 Task: For heading Arial black with underline.  font size for heading18,  'Change the font style of data to'Calibri.  and font size to 9,  Change the alignment of both headline & data to Align center.  In the sheet  auditingQuarterlySales_Report_2024
Action: Mouse moved to (68, 113)
Screenshot: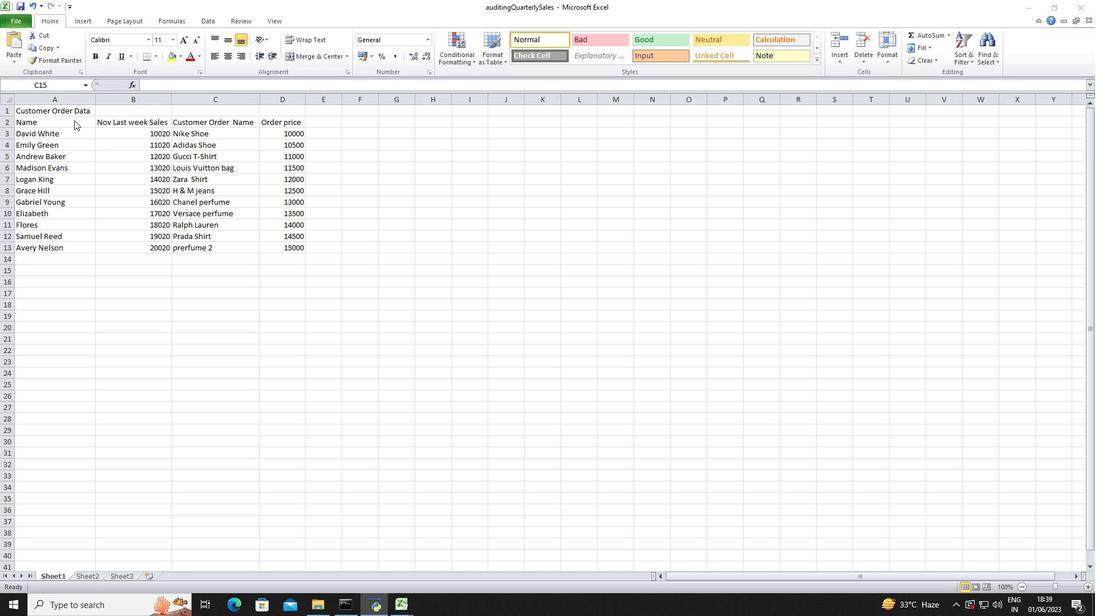 
Action: Mouse pressed left at (68, 113)
Screenshot: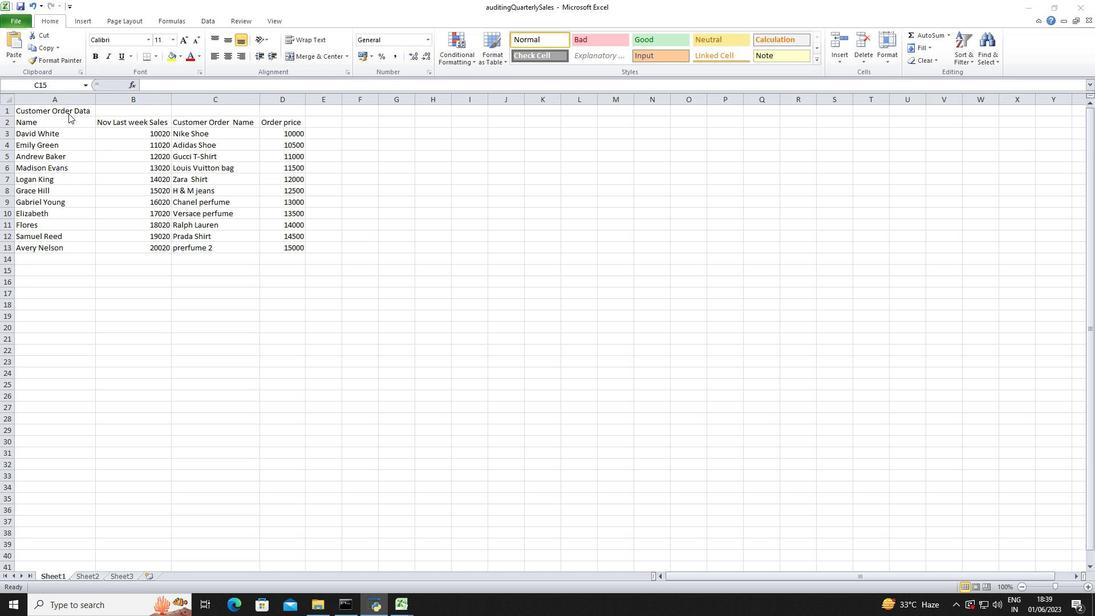 
Action: Mouse moved to (67, 108)
Screenshot: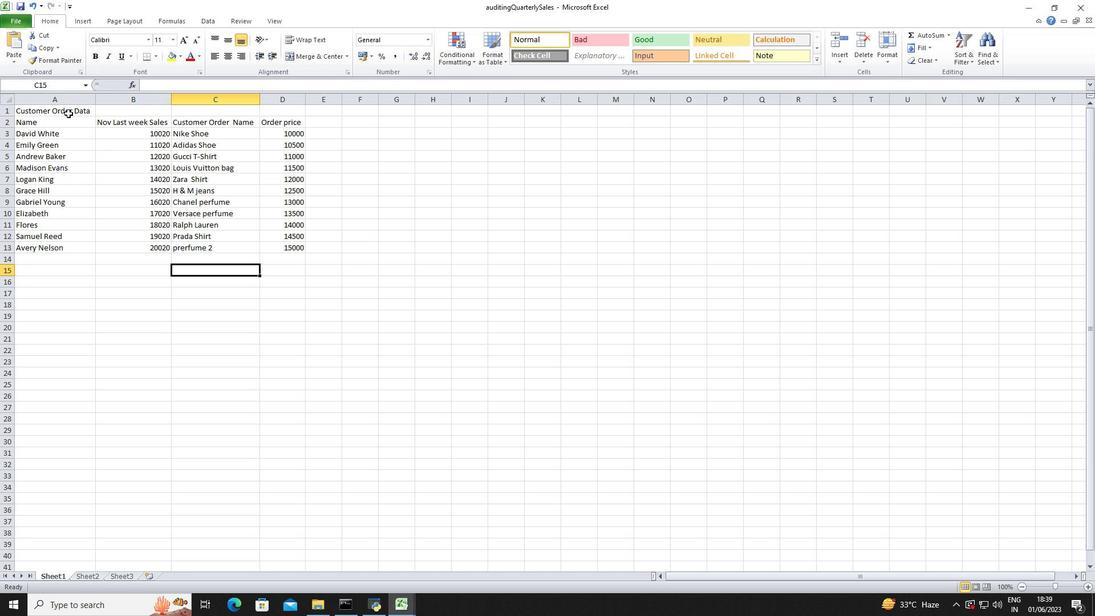 
Action: Mouse pressed left at (67, 108)
Screenshot: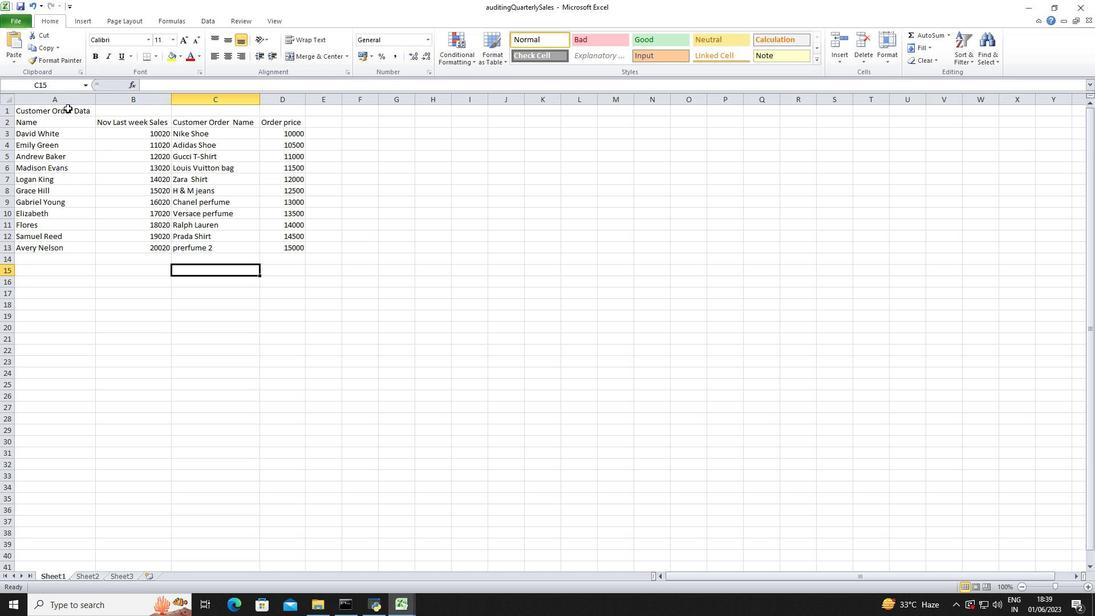 
Action: Mouse moved to (149, 40)
Screenshot: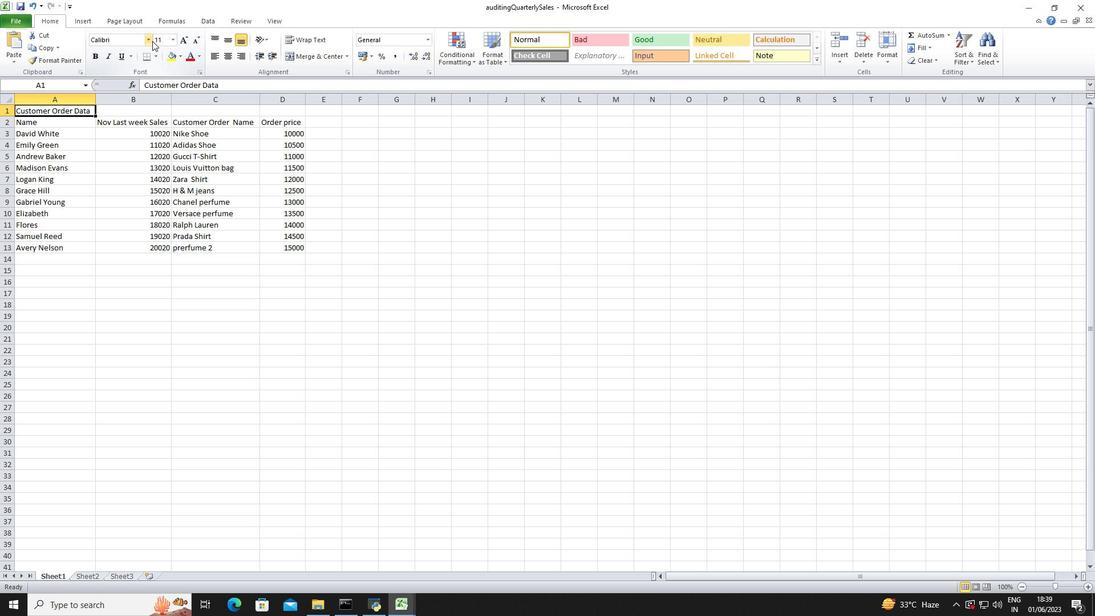 
Action: Mouse pressed left at (149, 40)
Screenshot: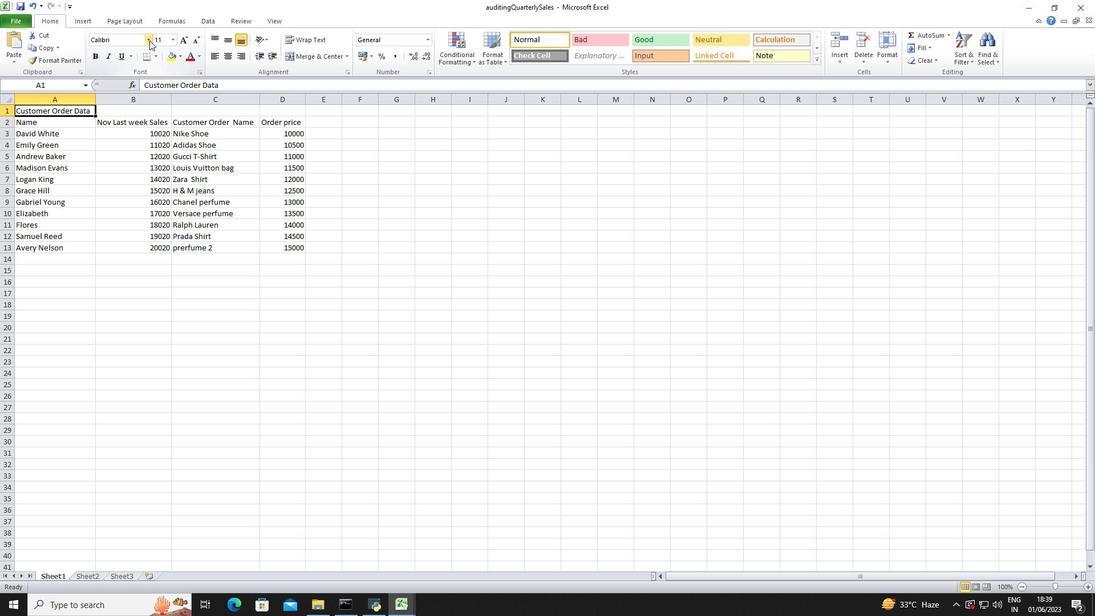 
Action: Mouse moved to (147, 142)
Screenshot: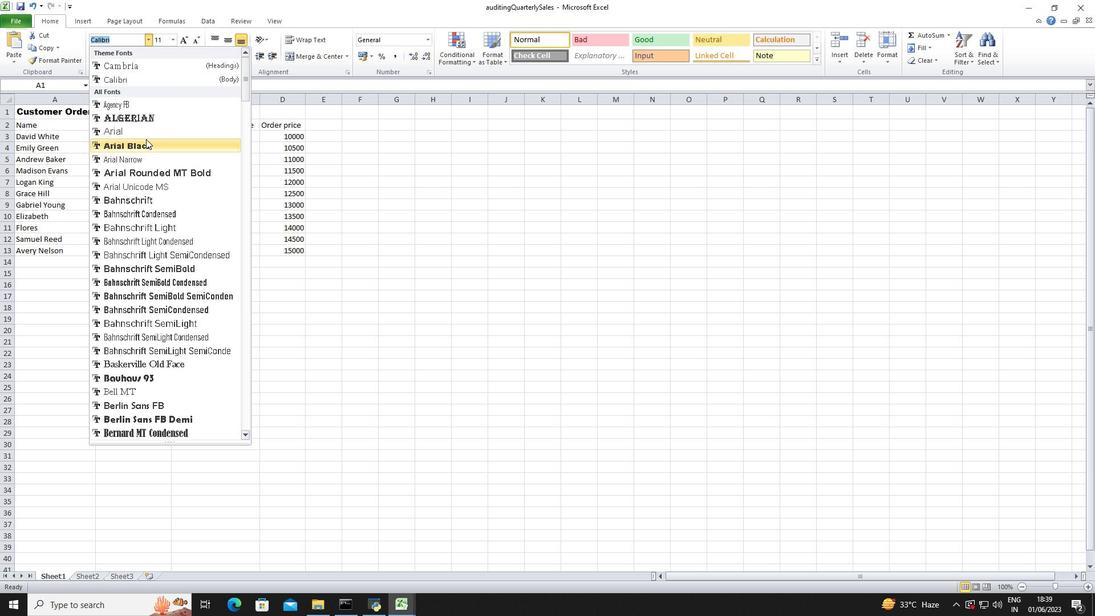 
Action: Mouse pressed left at (147, 142)
Screenshot: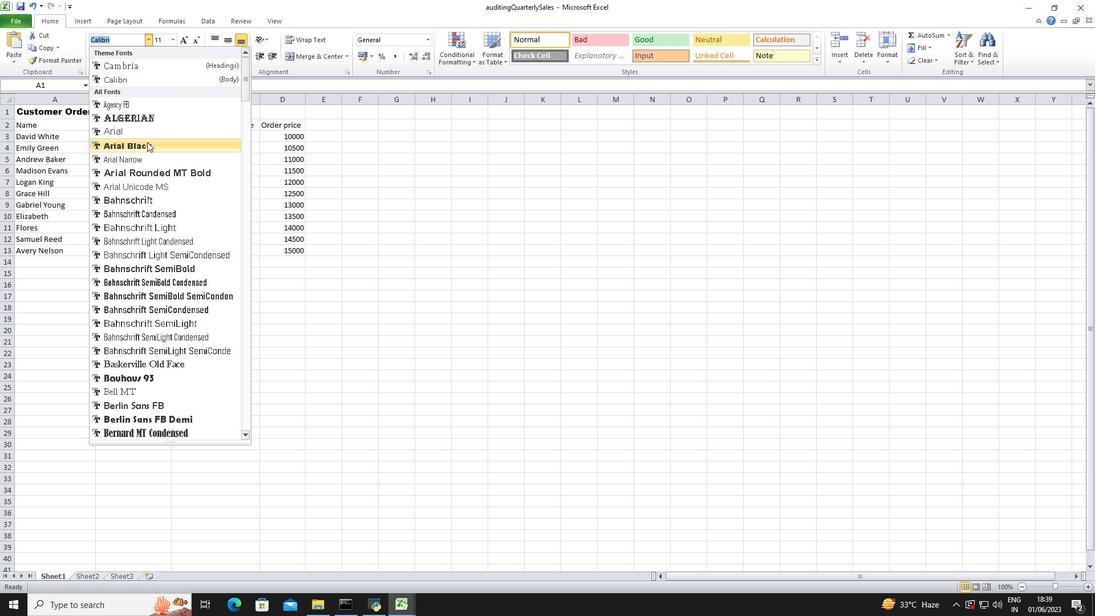 
Action: Mouse moved to (314, 187)
Screenshot: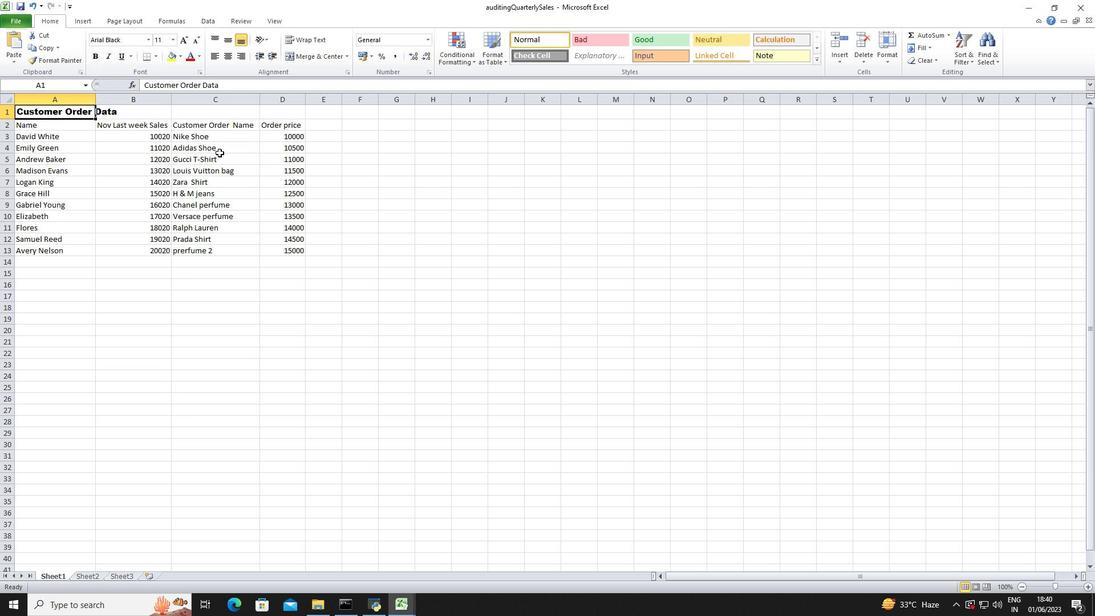 
Action: Key pressed <Key.shift><Key.shift><Key.shift><Key.shift><Key.shift><Key.shift><Key.shift><Key.shift><Key.shift><Key.shift><Key.shift><Key.shift>ctrl+U
Screenshot: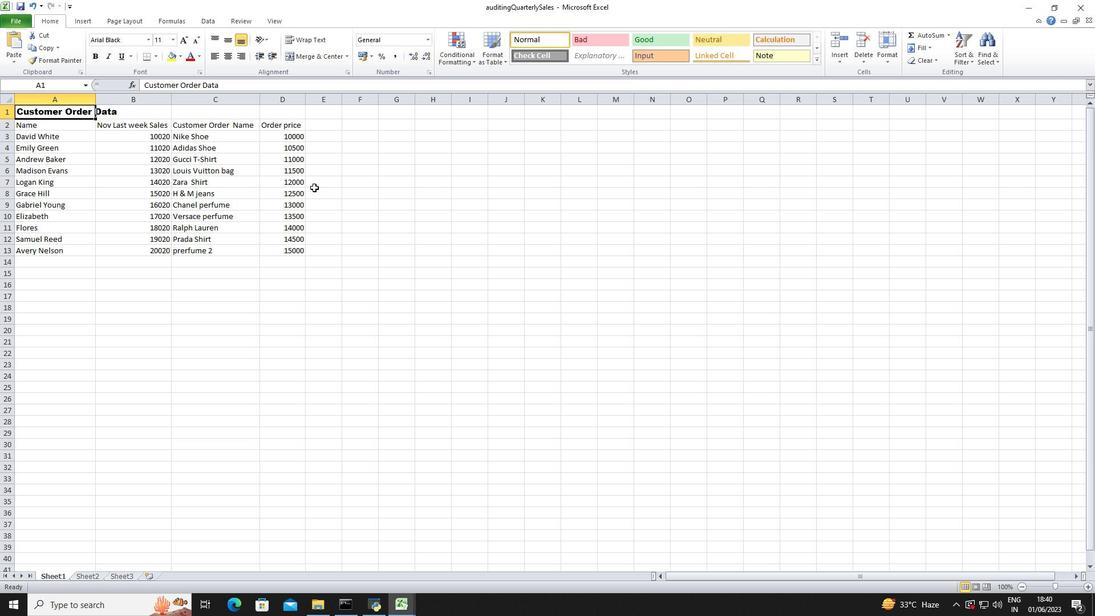 
Action: Mouse moved to (173, 40)
Screenshot: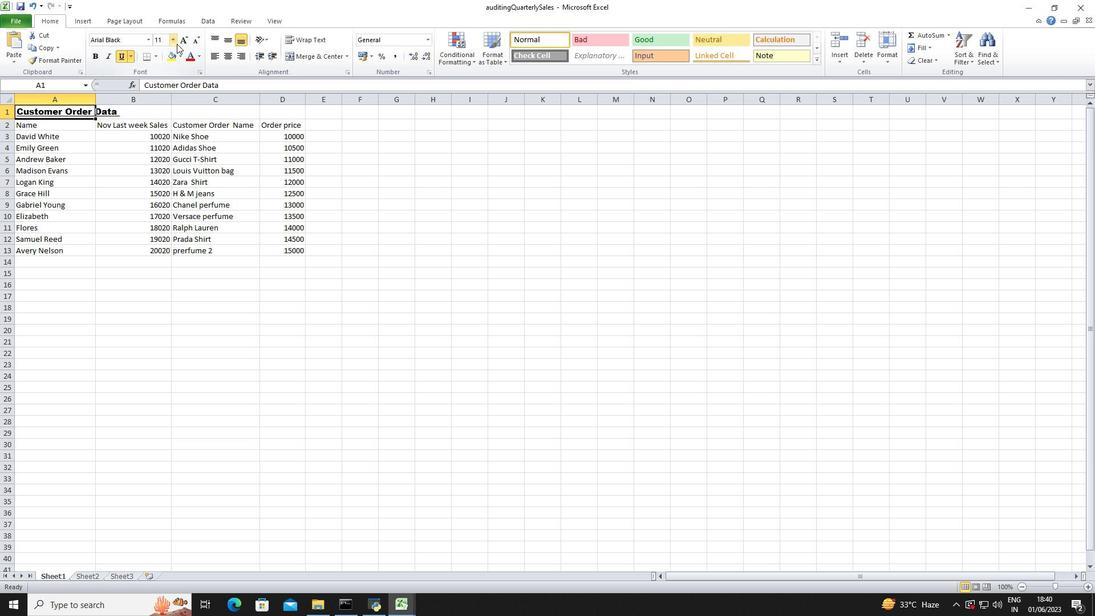
Action: Mouse pressed left at (173, 40)
Screenshot: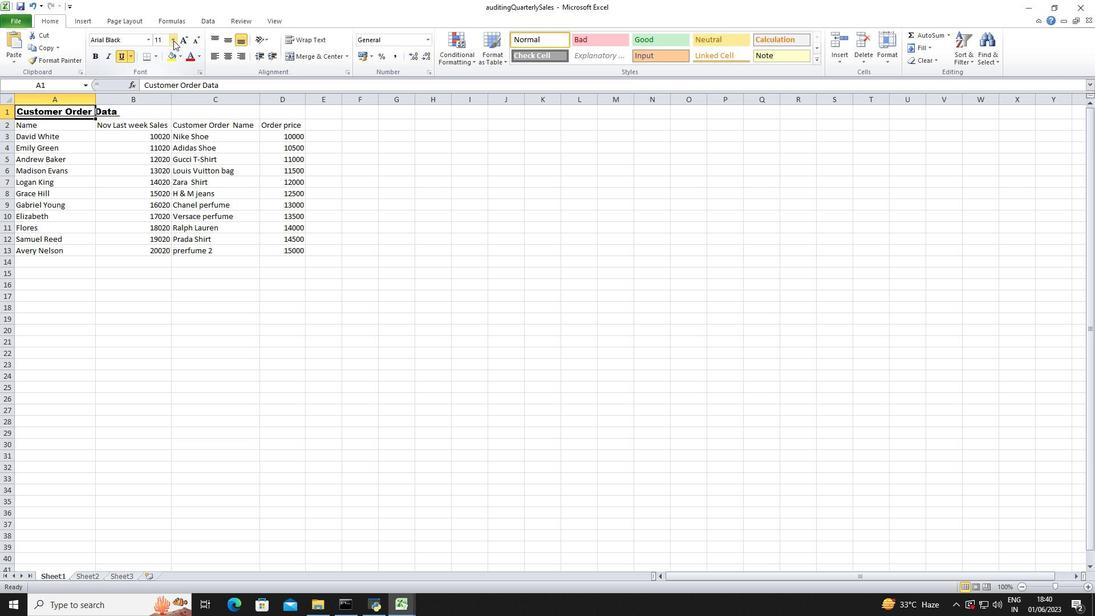 
Action: Mouse pressed left at (173, 40)
Screenshot: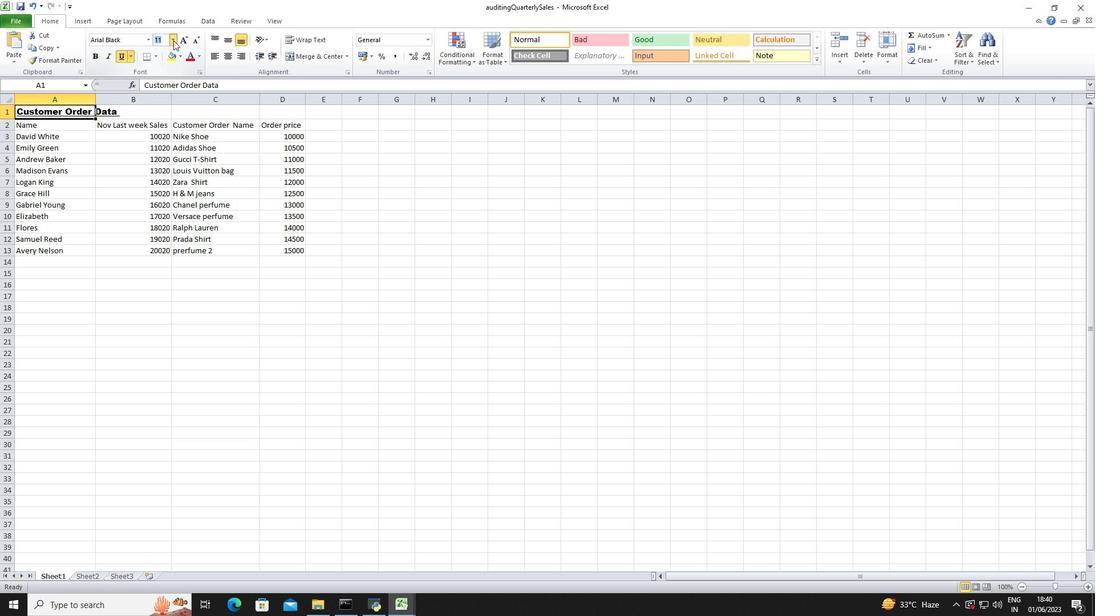 
Action: Mouse pressed left at (173, 40)
Screenshot: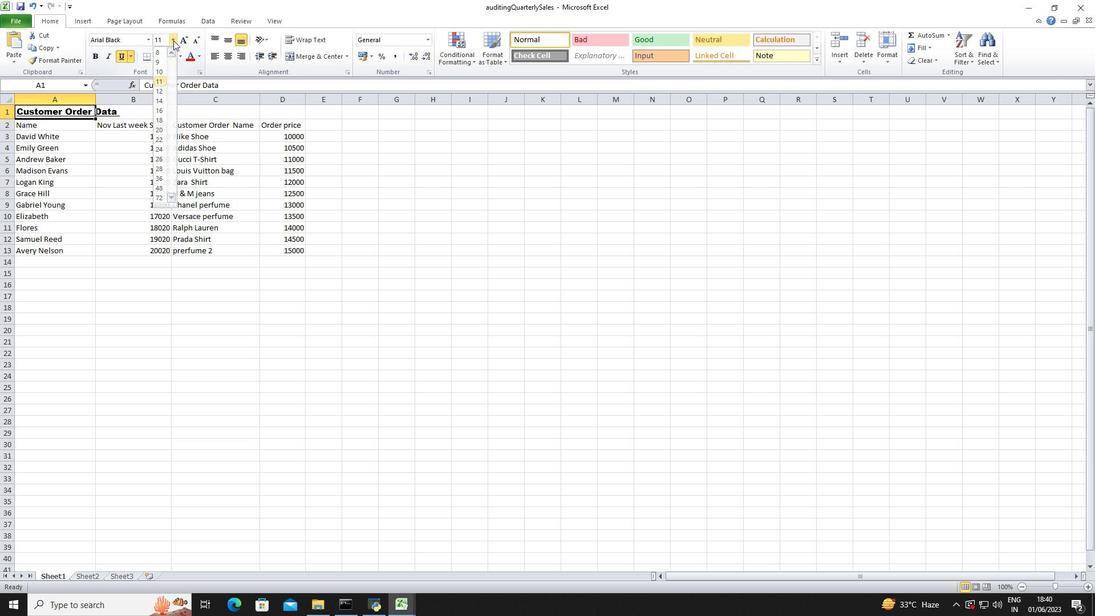 
Action: Mouse moved to (163, 116)
Screenshot: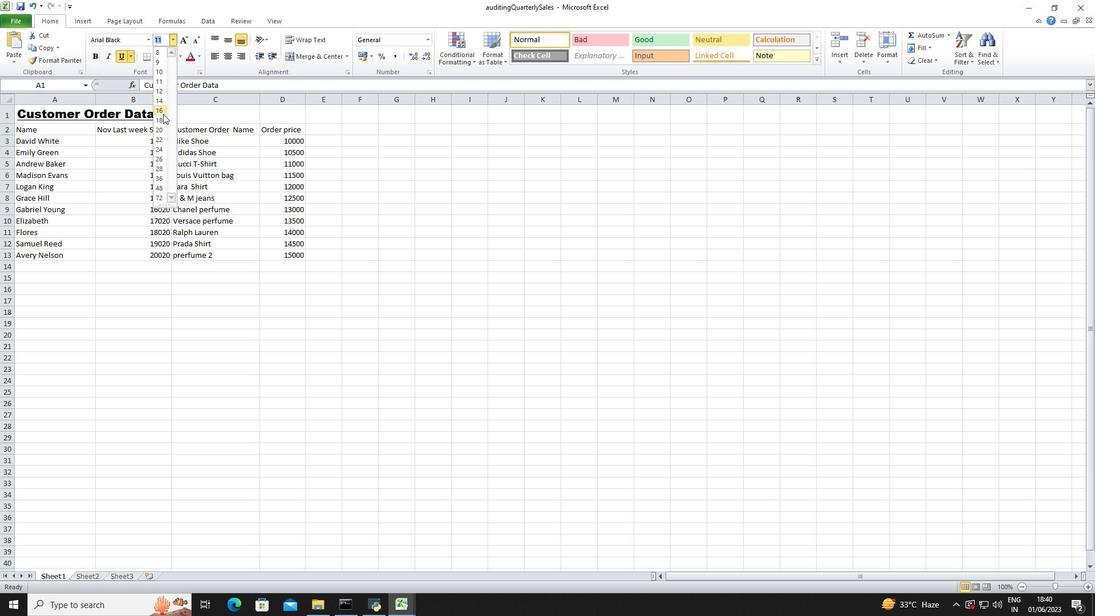 
Action: Mouse pressed left at (163, 116)
Screenshot: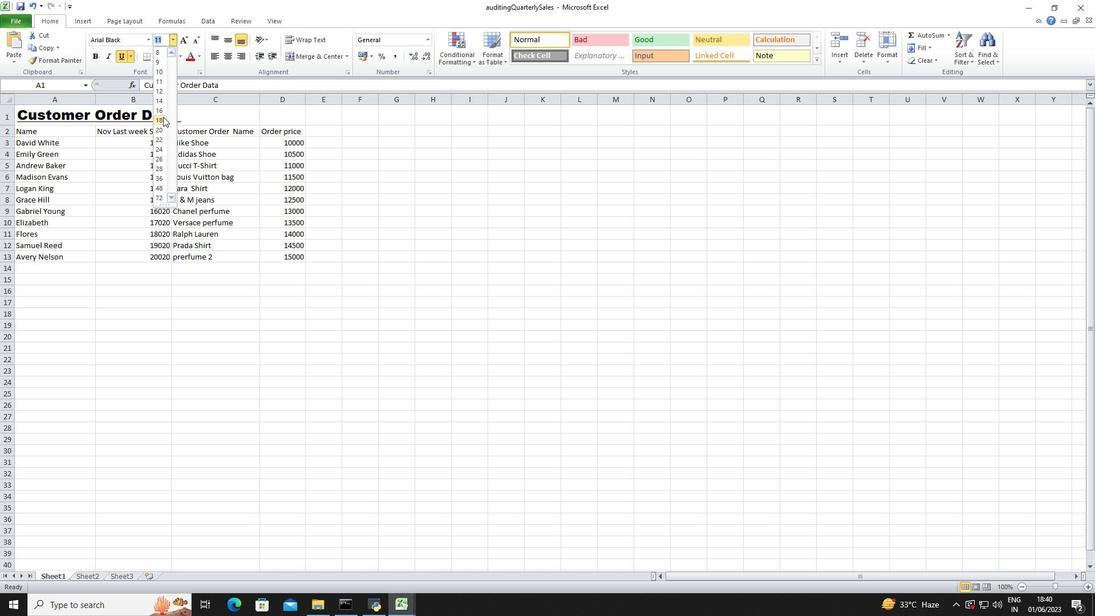 
Action: Mouse moved to (391, 173)
Screenshot: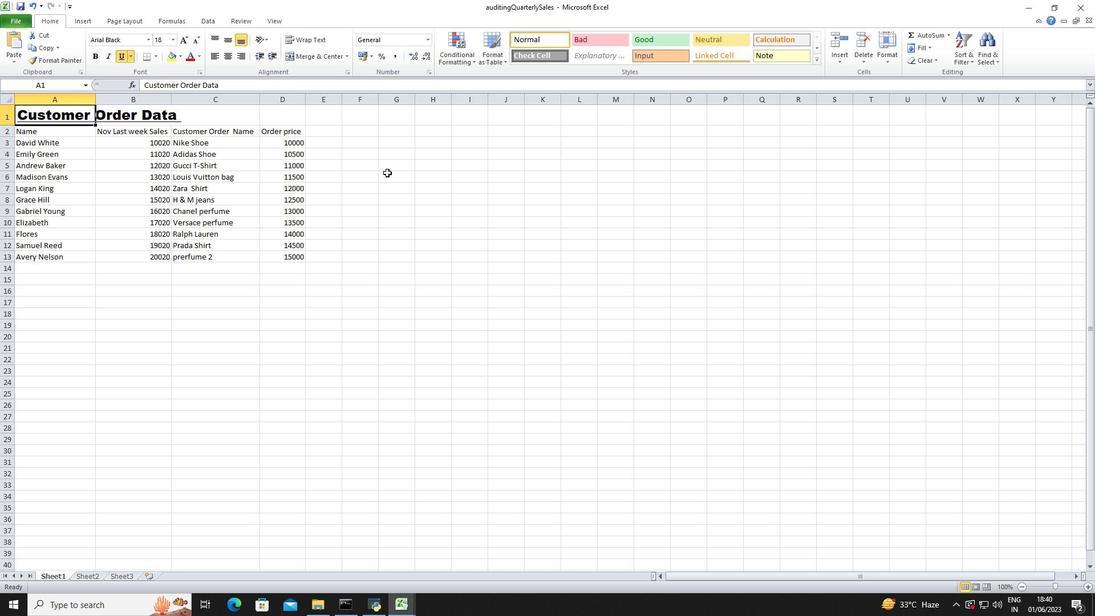 
Action: Mouse pressed left at (391, 173)
Screenshot: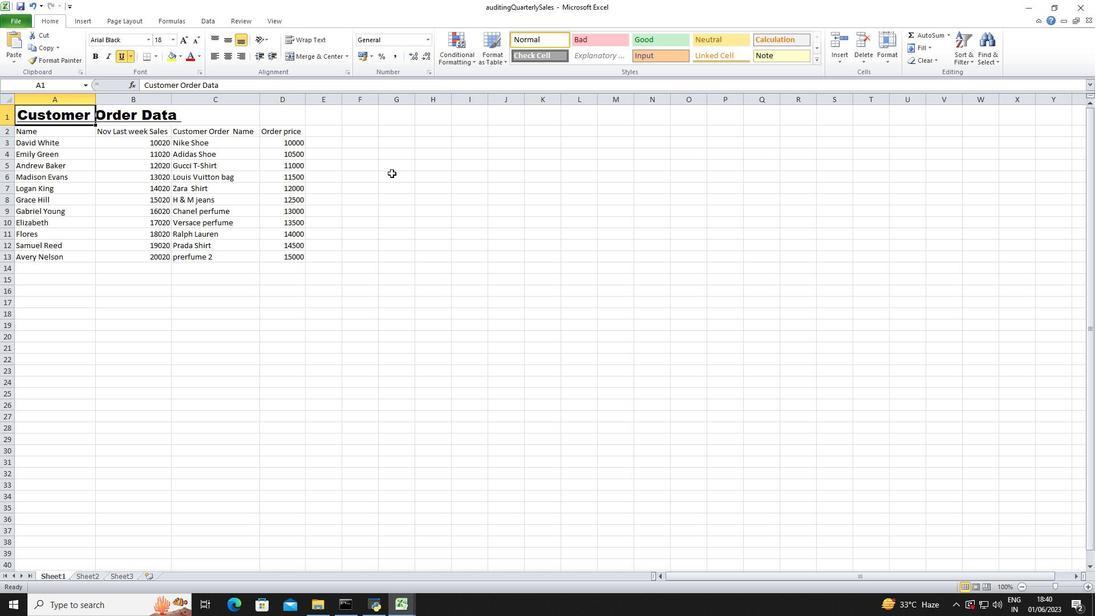 
Action: Mouse moved to (33, 131)
Screenshot: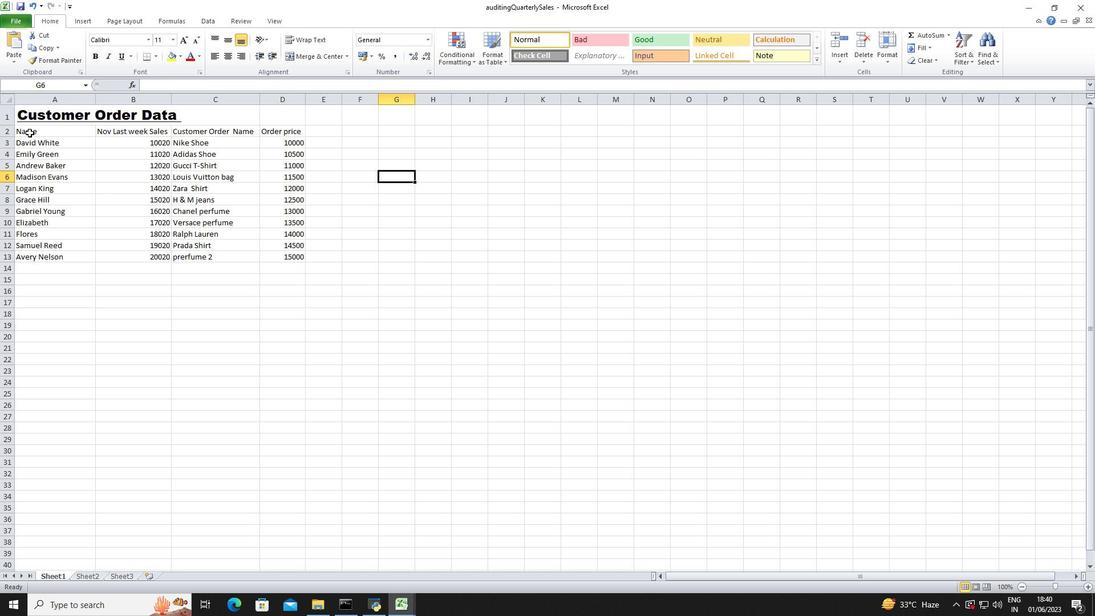 
Action: Mouse pressed left at (33, 131)
Screenshot: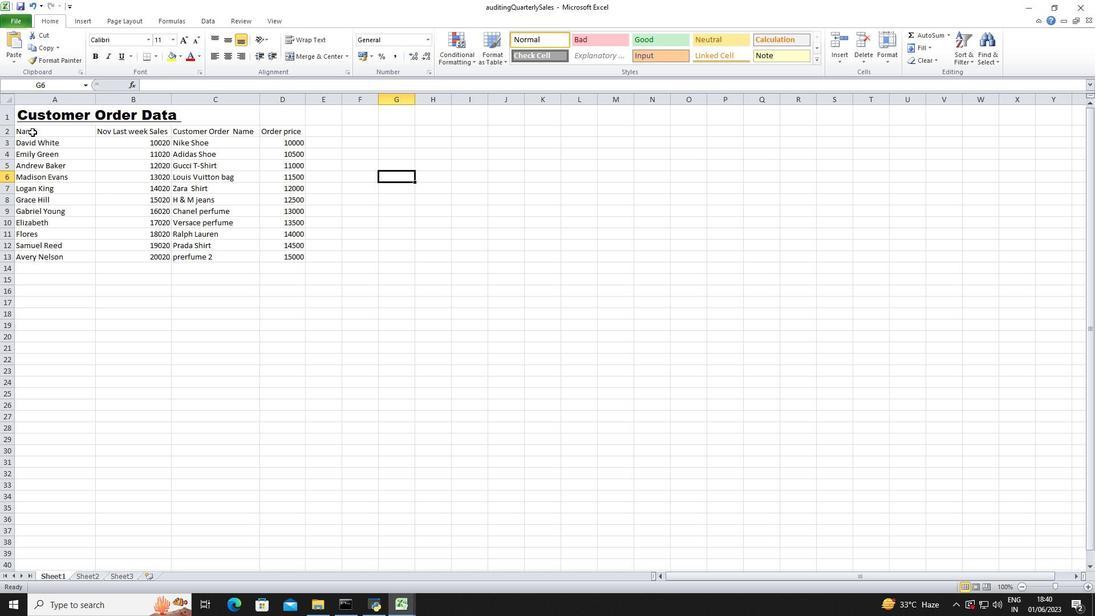 
Action: Mouse moved to (146, 39)
Screenshot: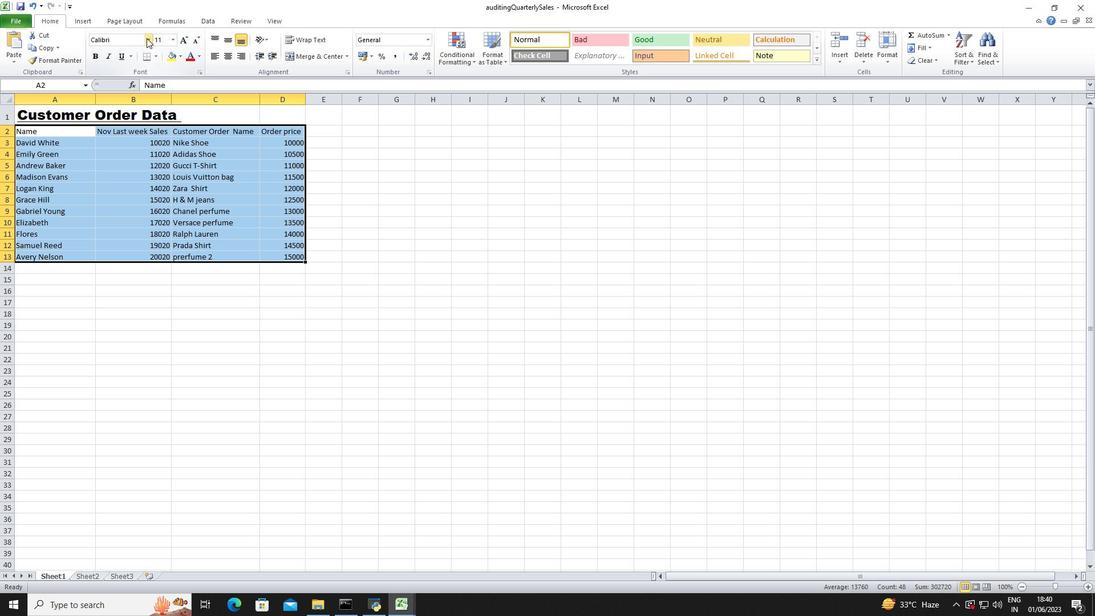 
Action: Mouse pressed left at (146, 39)
Screenshot: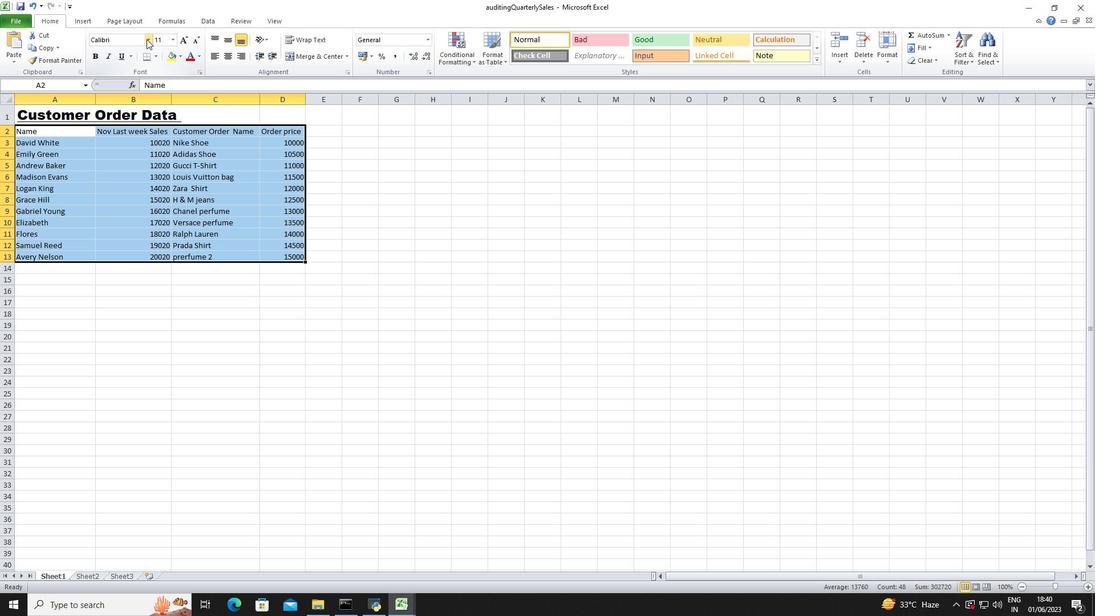
Action: Mouse moved to (131, 80)
Screenshot: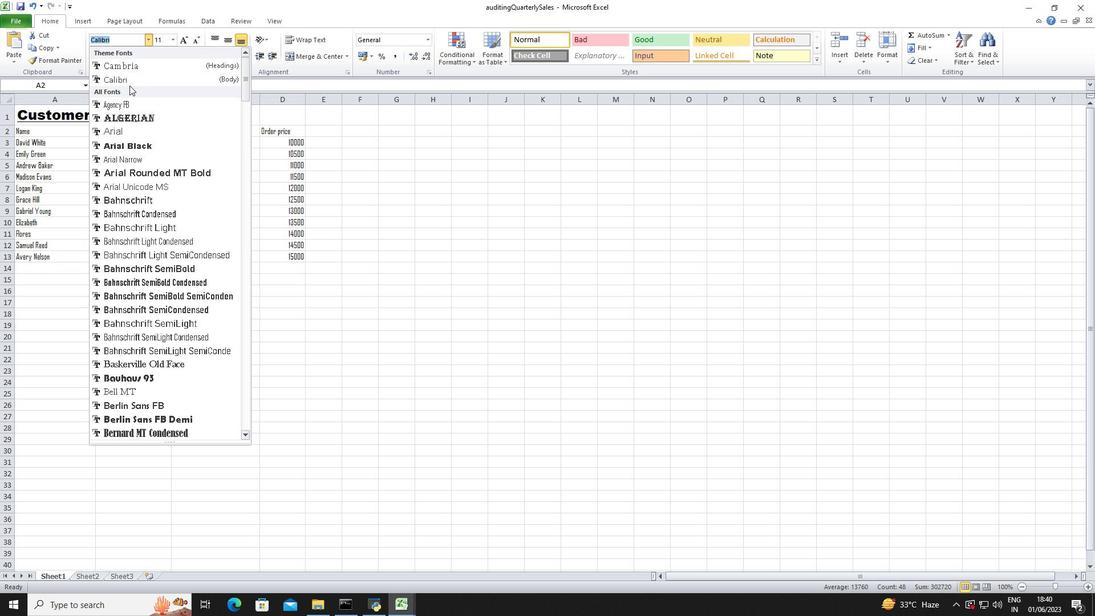 
Action: Mouse pressed left at (131, 80)
Screenshot: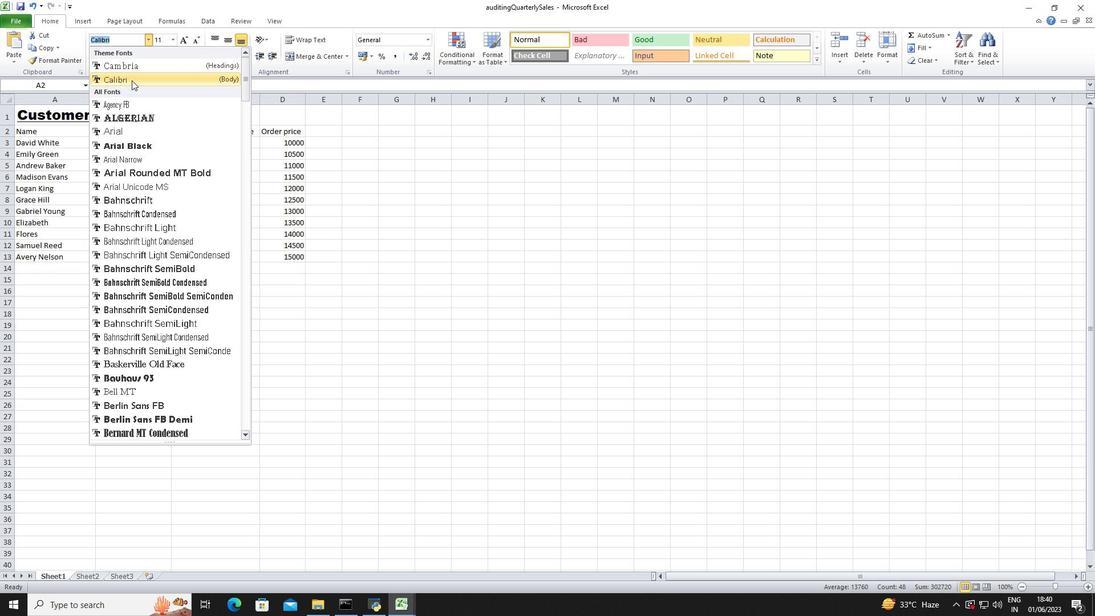 
Action: Mouse moved to (174, 38)
Screenshot: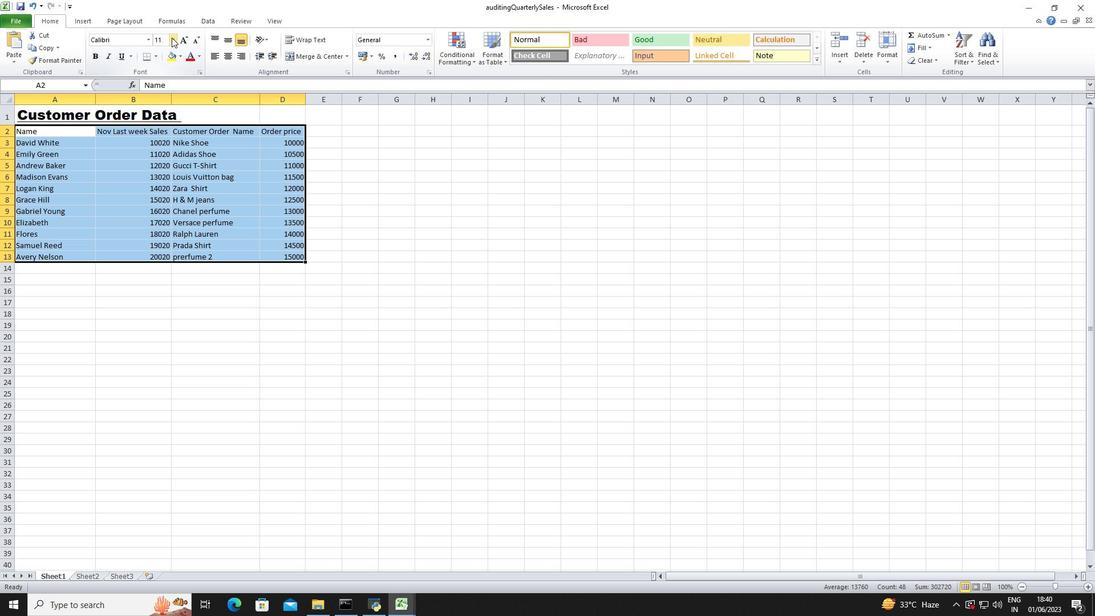 
Action: Mouse pressed left at (174, 38)
Screenshot: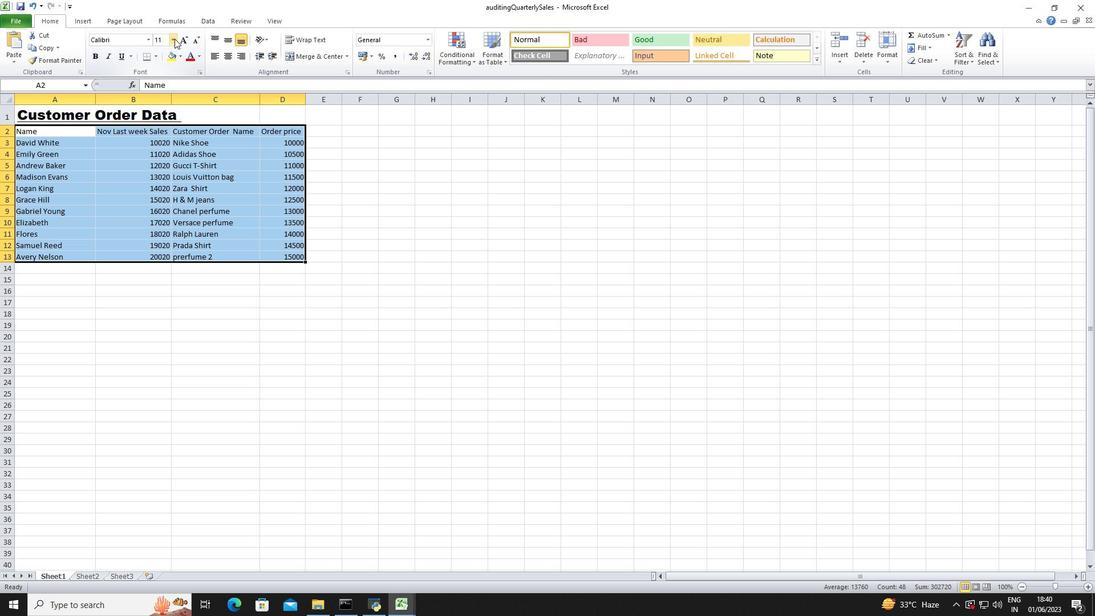 
Action: Mouse moved to (163, 63)
Screenshot: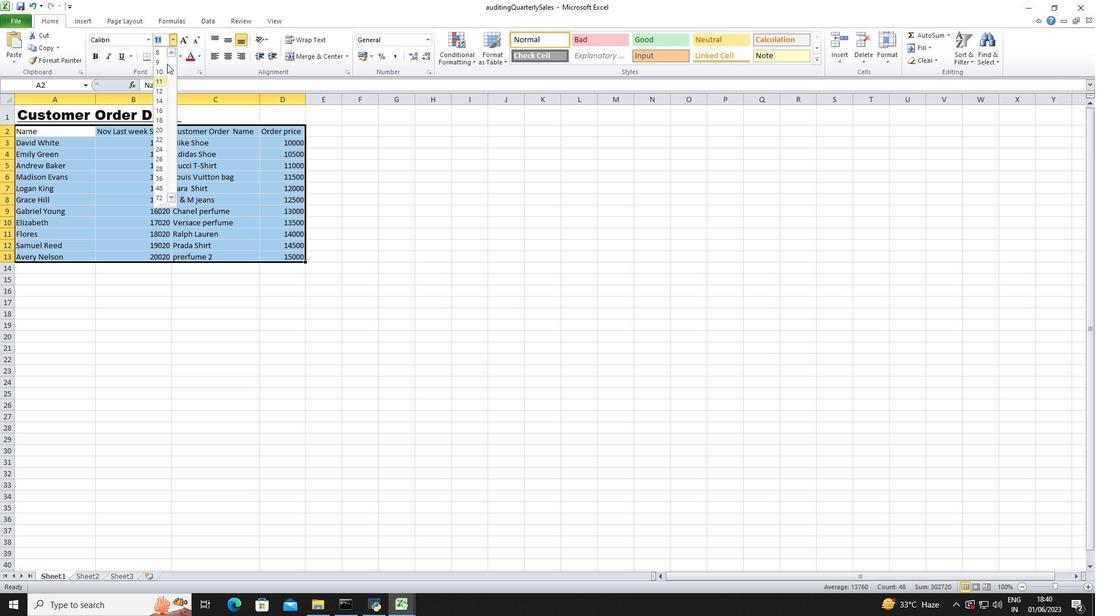 
Action: Mouse pressed left at (163, 63)
Screenshot: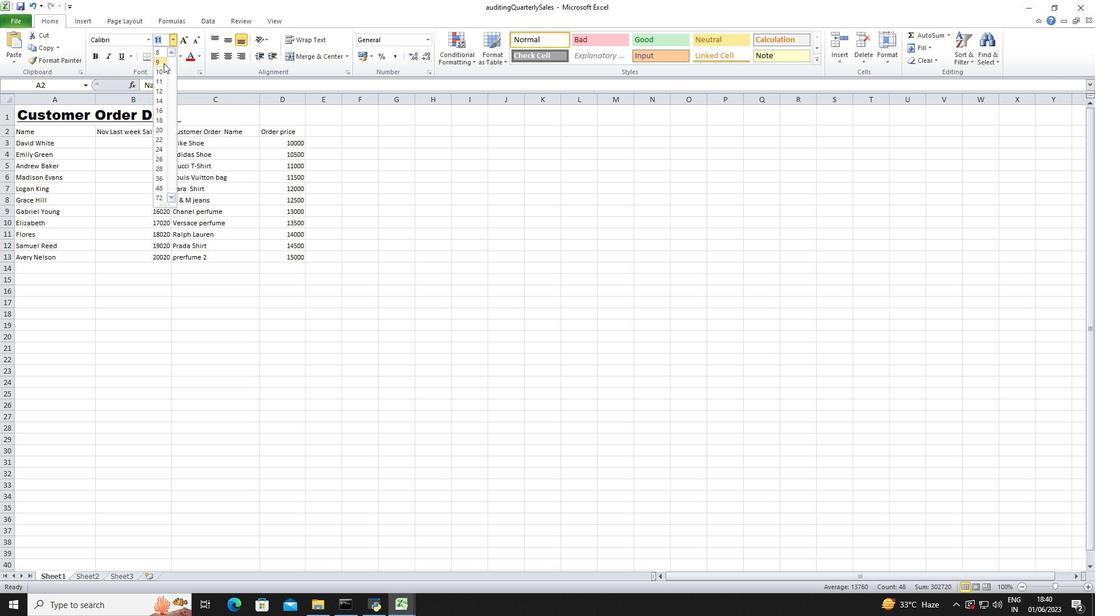 
Action: Mouse moved to (232, 44)
Screenshot: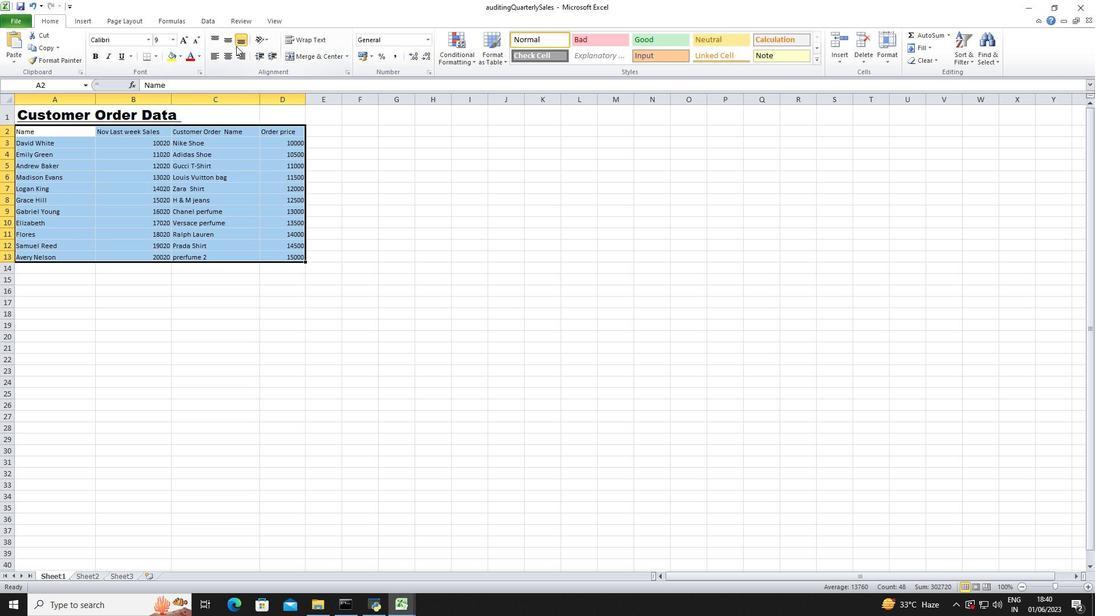 
Action: Mouse pressed left at (232, 44)
Screenshot: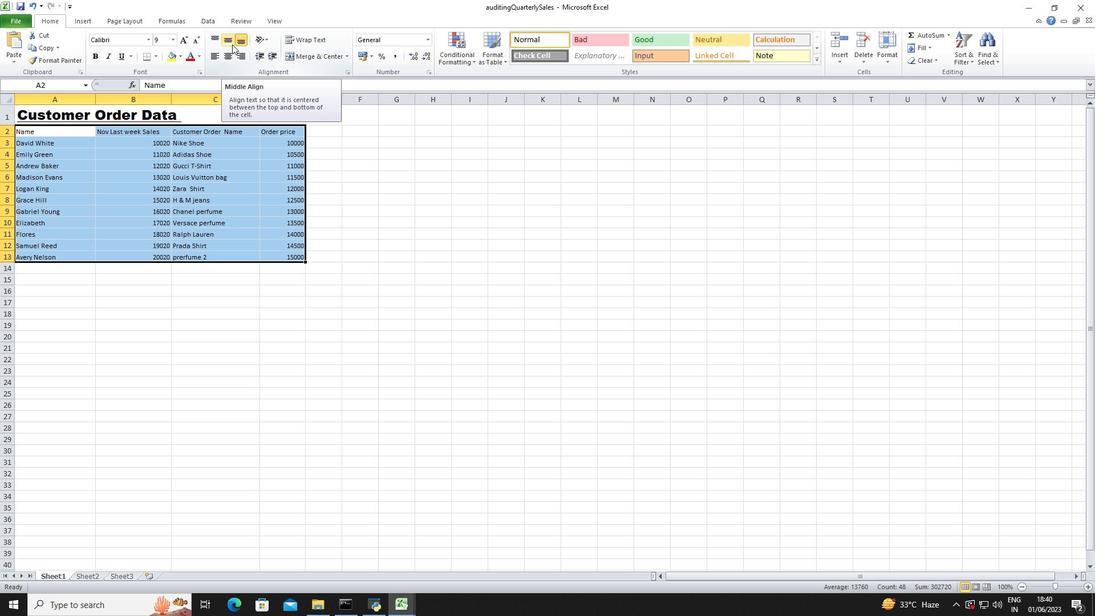 
Action: Mouse moved to (227, 54)
Screenshot: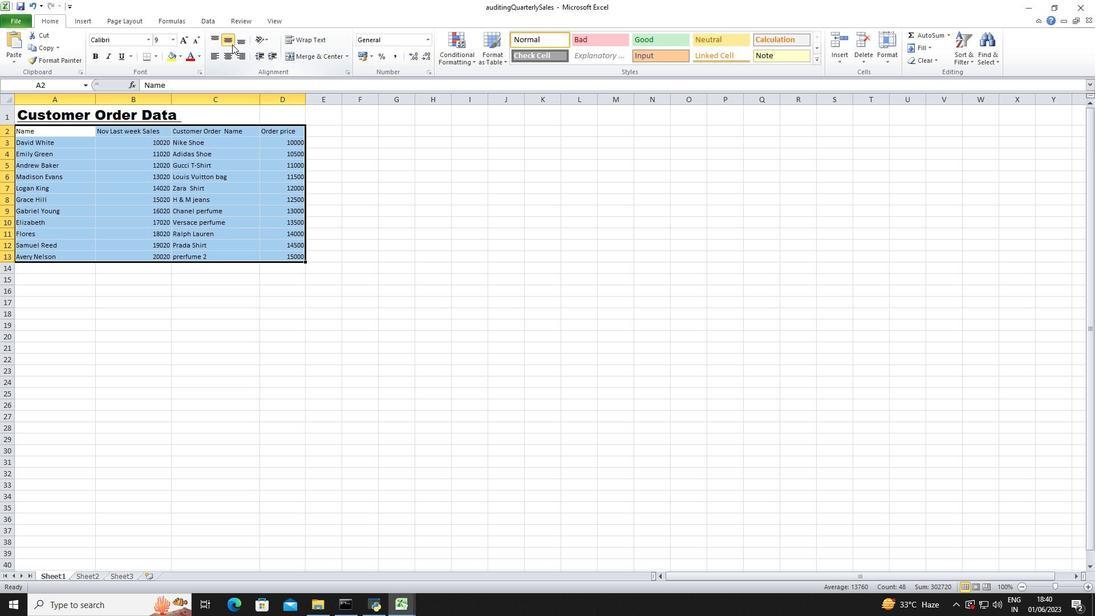
Action: Mouse pressed left at (227, 54)
Screenshot: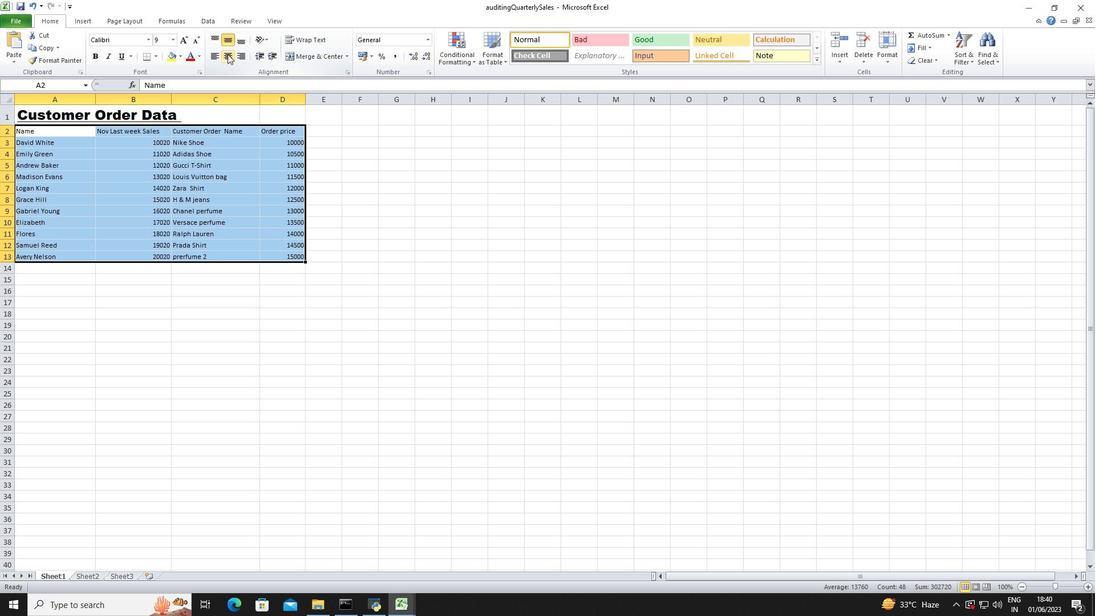 
Action: Mouse moved to (133, 114)
Screenshot: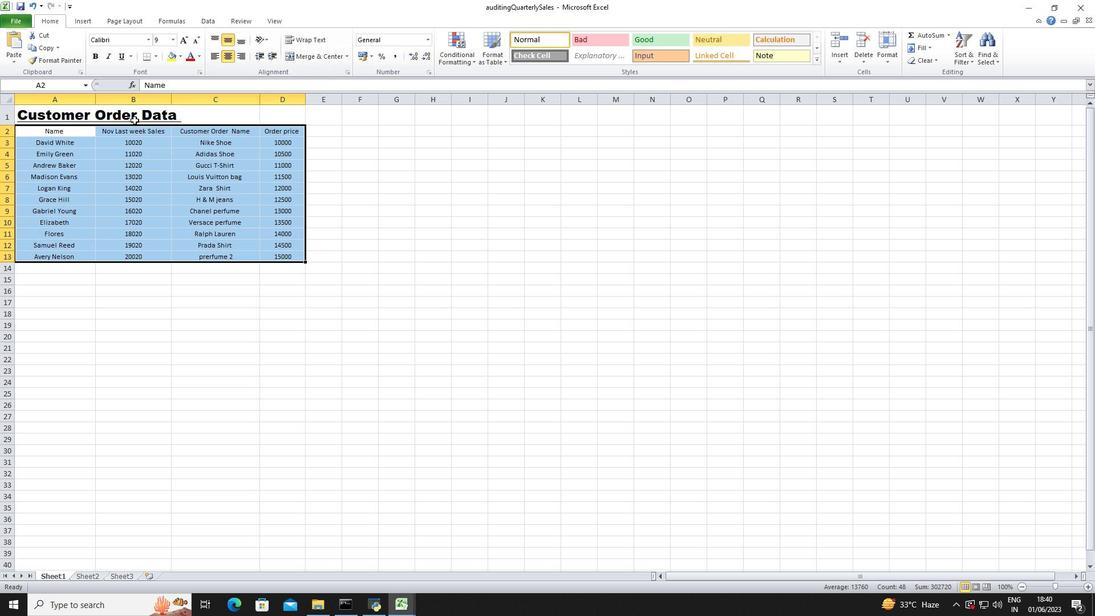 
Action: Mouse pressed left at (133, 114)
Screenshot: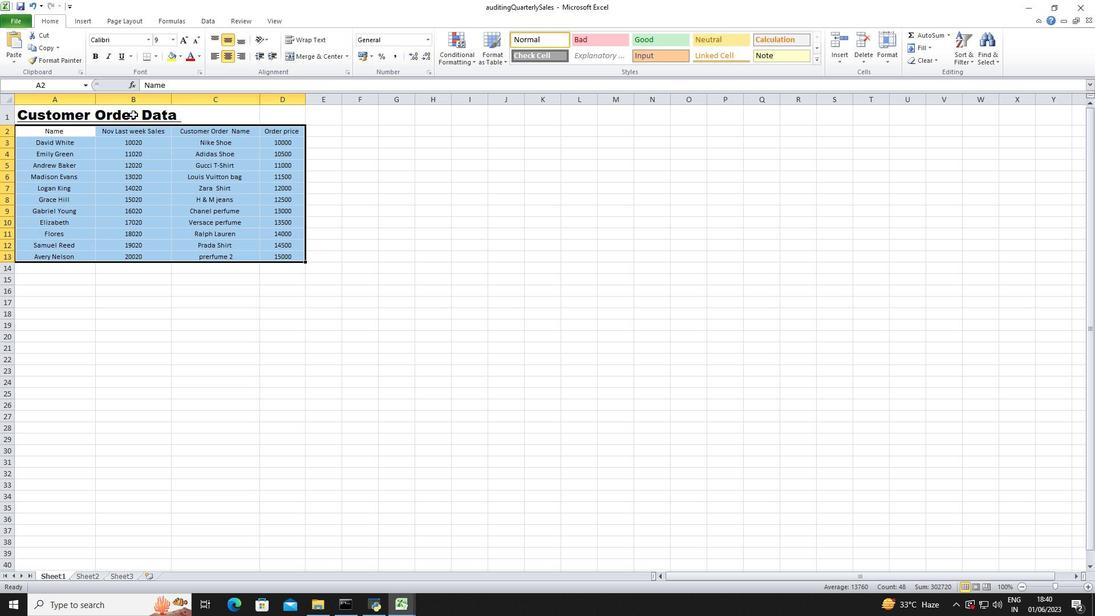 
Action: Mouse moved to (231, 39)
Screenshot: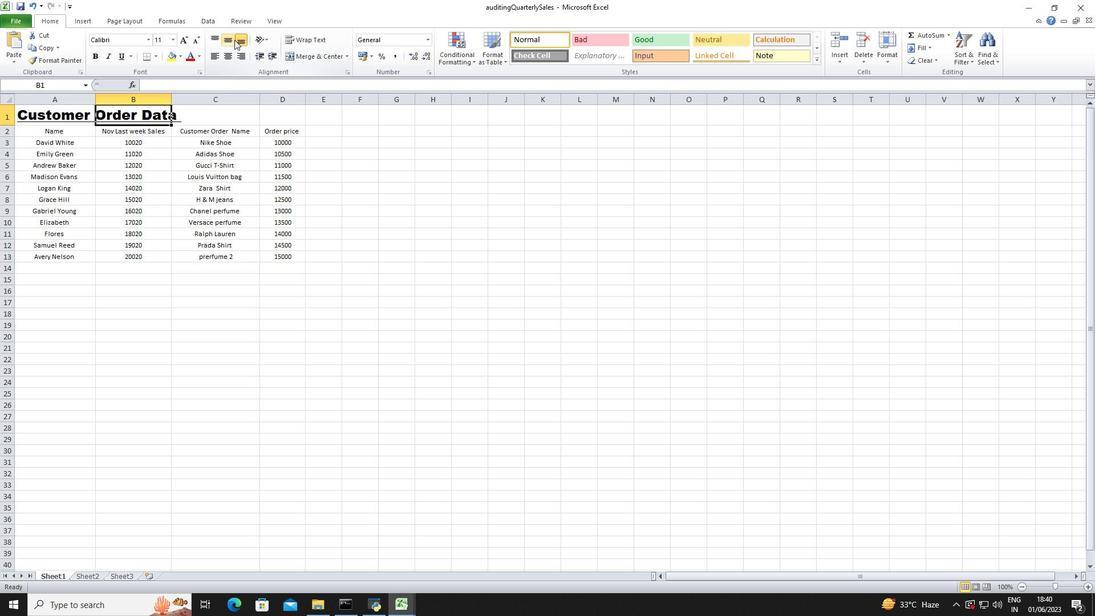 
Action: Mouse pressed left at (231, 39)
Screenshot: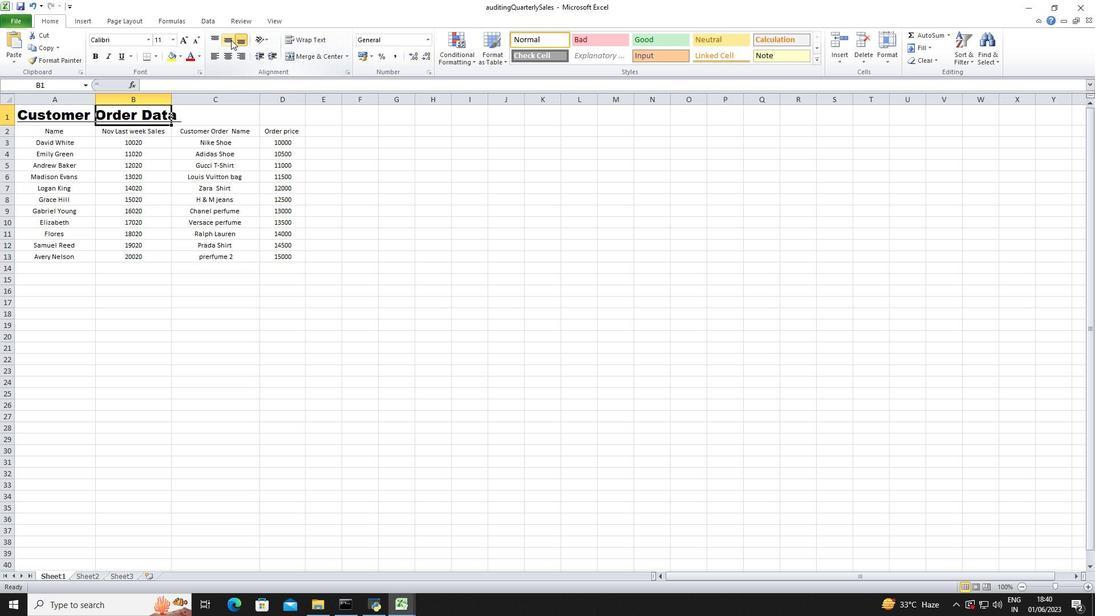 
Action: Mouse moved to (228, 57)
Screenshot: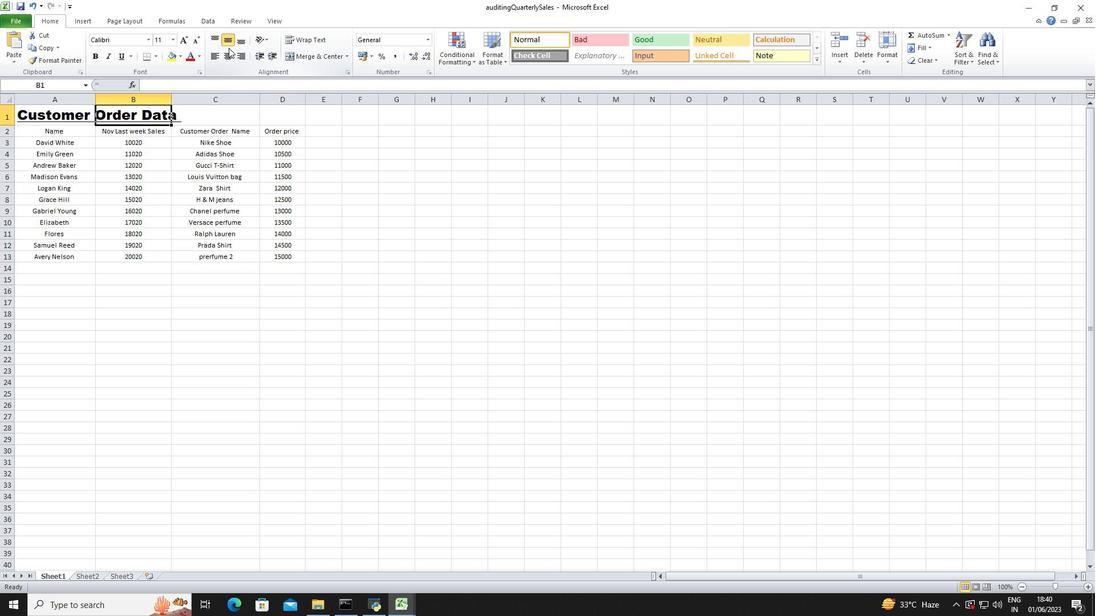 
Action: Mouse pressed left at (228, 57)
Screenshot: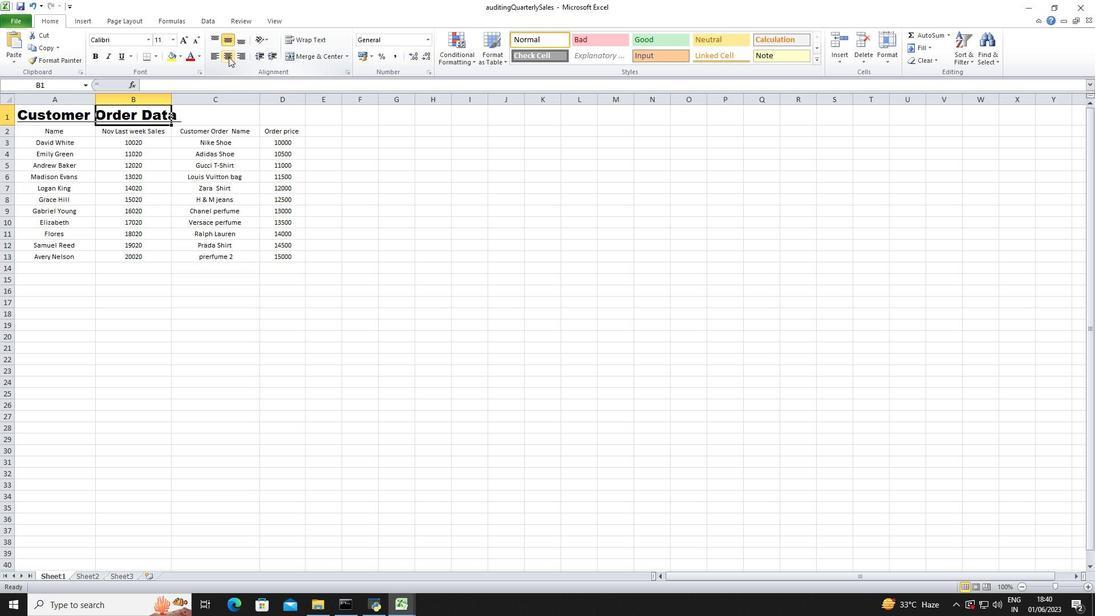 
Action: Mouse pressed left at (228, 57)
Screenshot: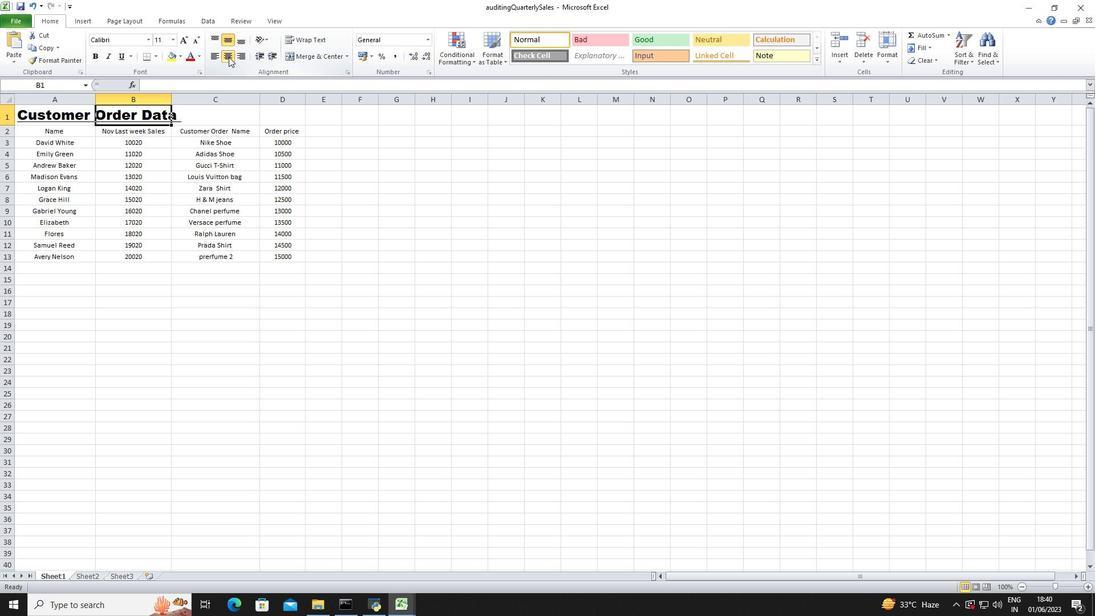 
Action: Mouse moved to (514, 188)
Screenshot: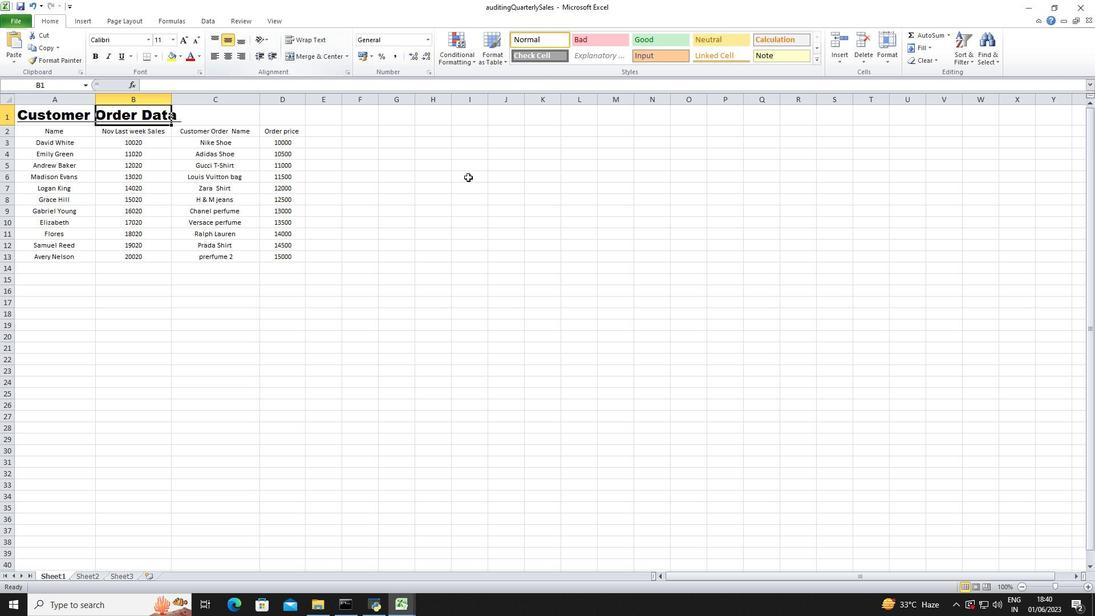 
Action: Mouse pressed left at (514, 188)
Screenshot: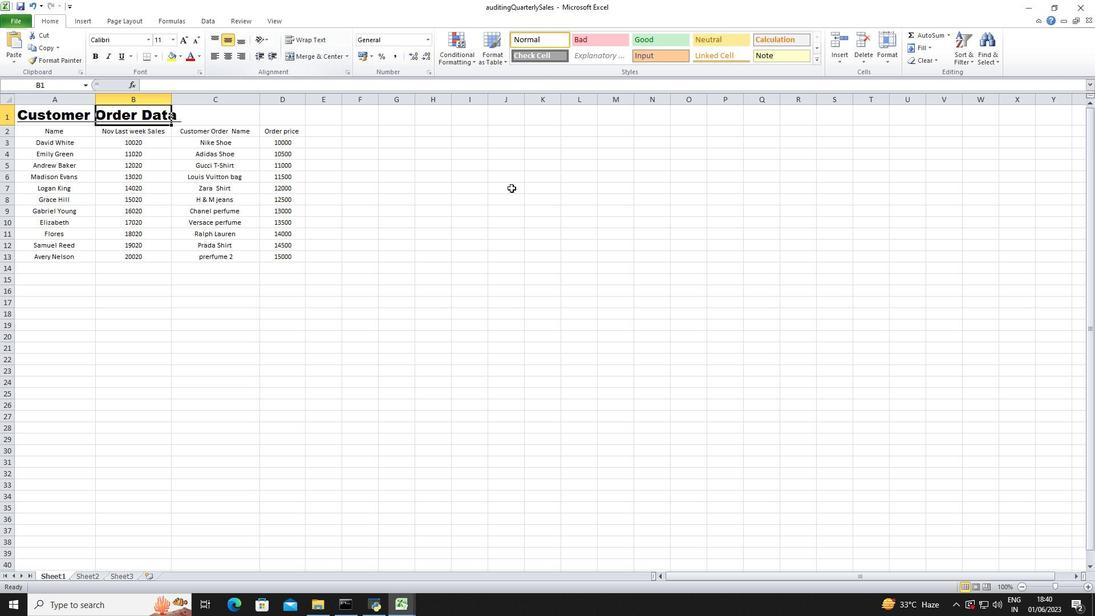 
Action: Mouse moved to (17, 21)
Screenshot: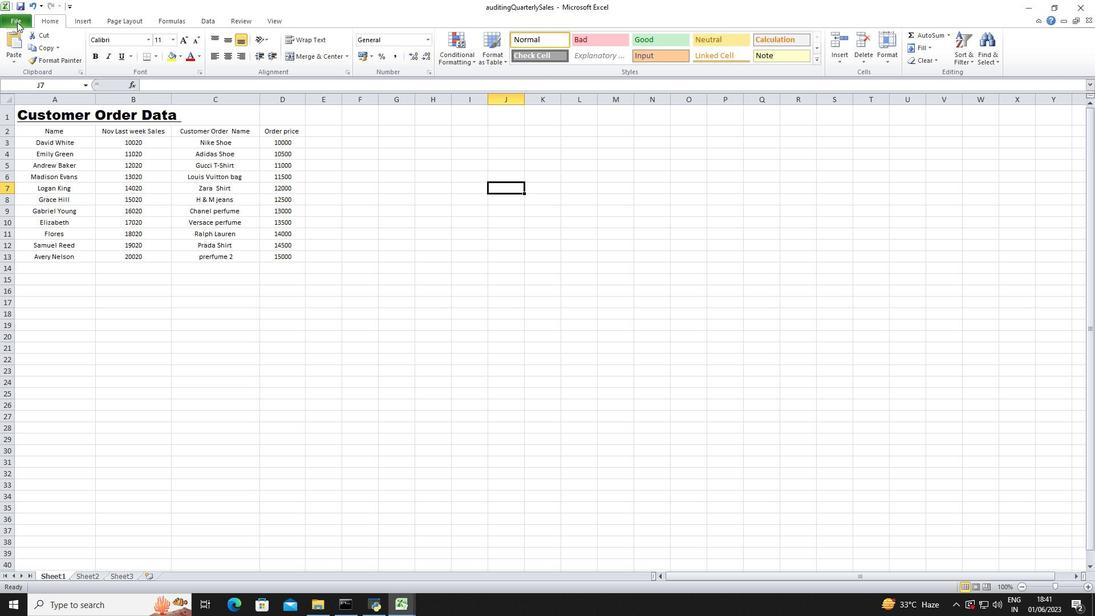 
Action: Mouse pressed left at (17, 21)
Screenshot: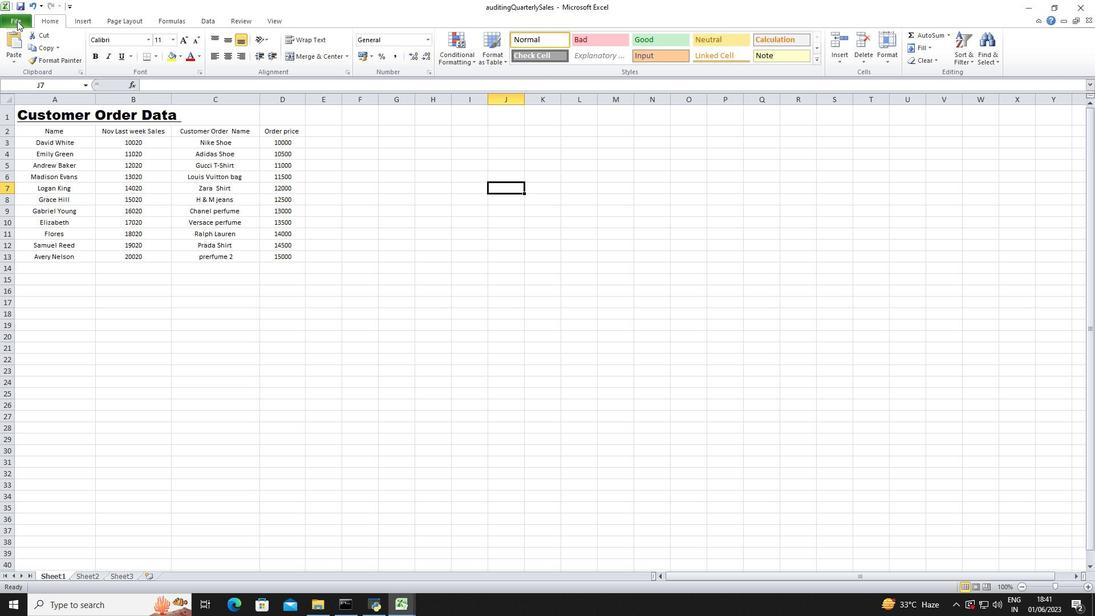 
Action: Mouse moved to (33, 56)
Screenshot: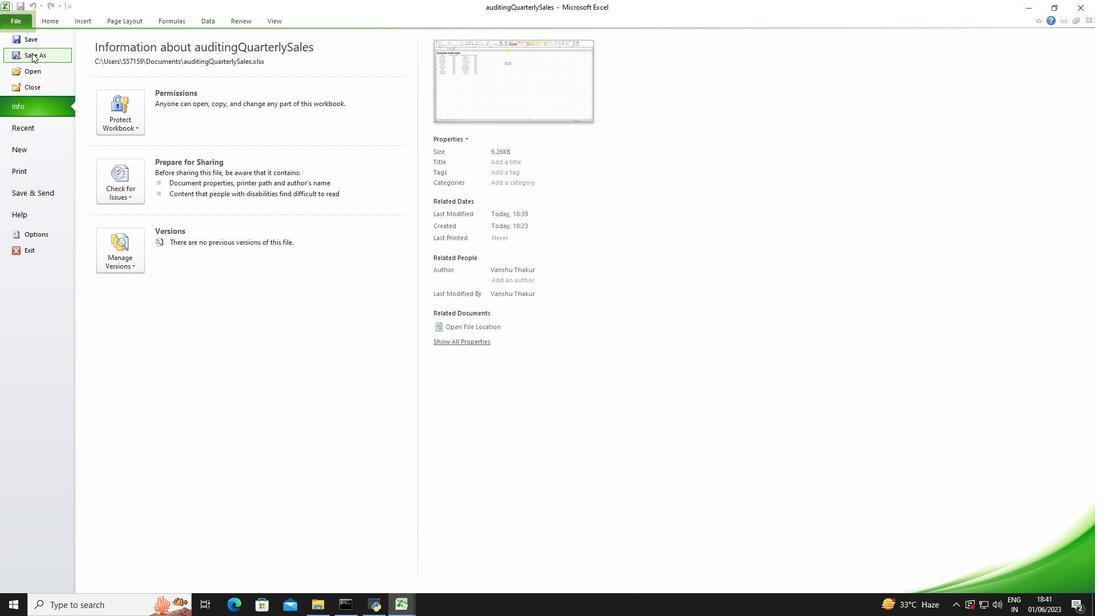 
Action: Mouse pressed left at (33, 56)
Screenshot: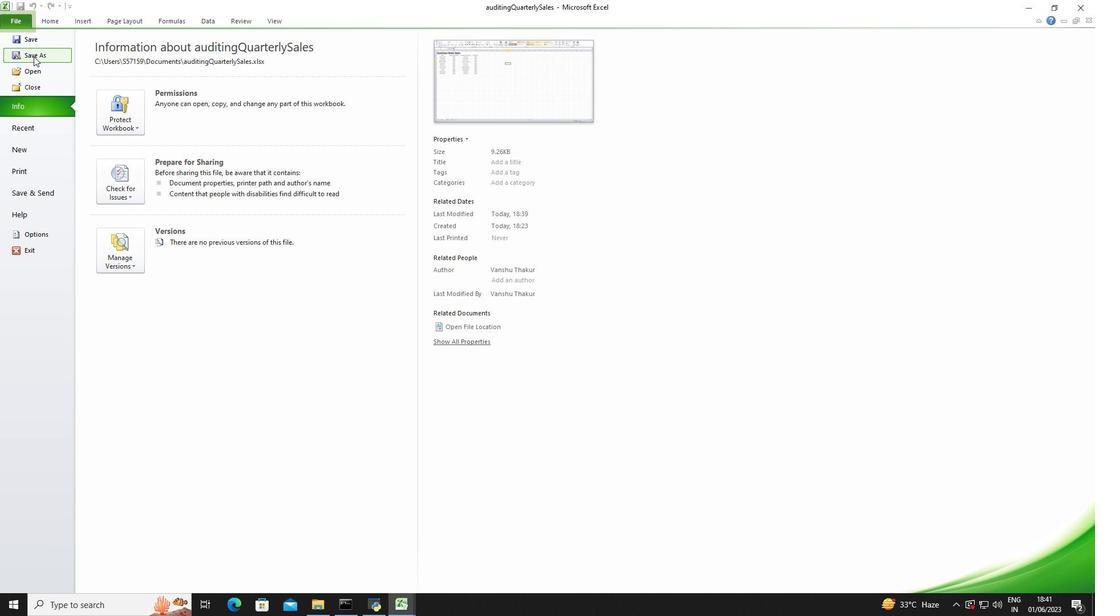 
Action: Mouse moved to (151, 225)
Screenshot: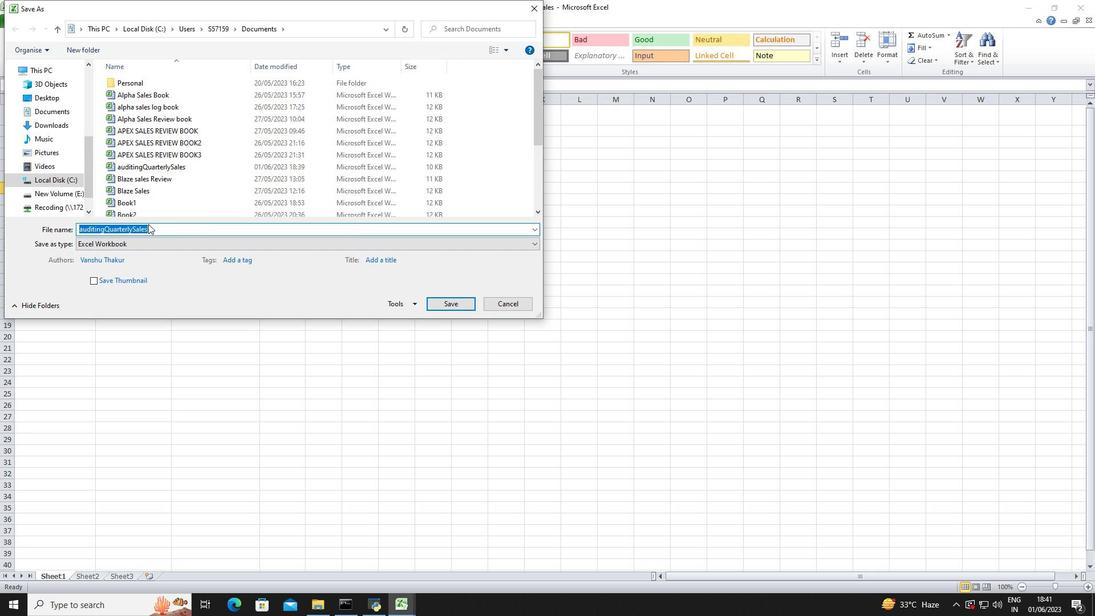 
Action: Mouse pressed left at (151, 225)
Screenshot: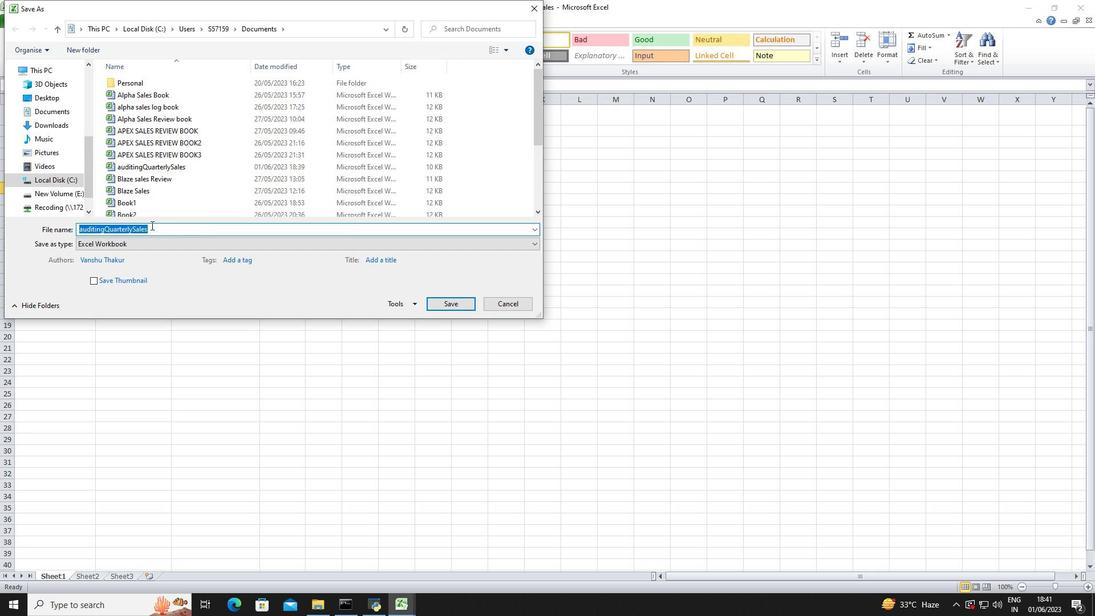
Action: Mouse moved to (470, 243)
Screenshot: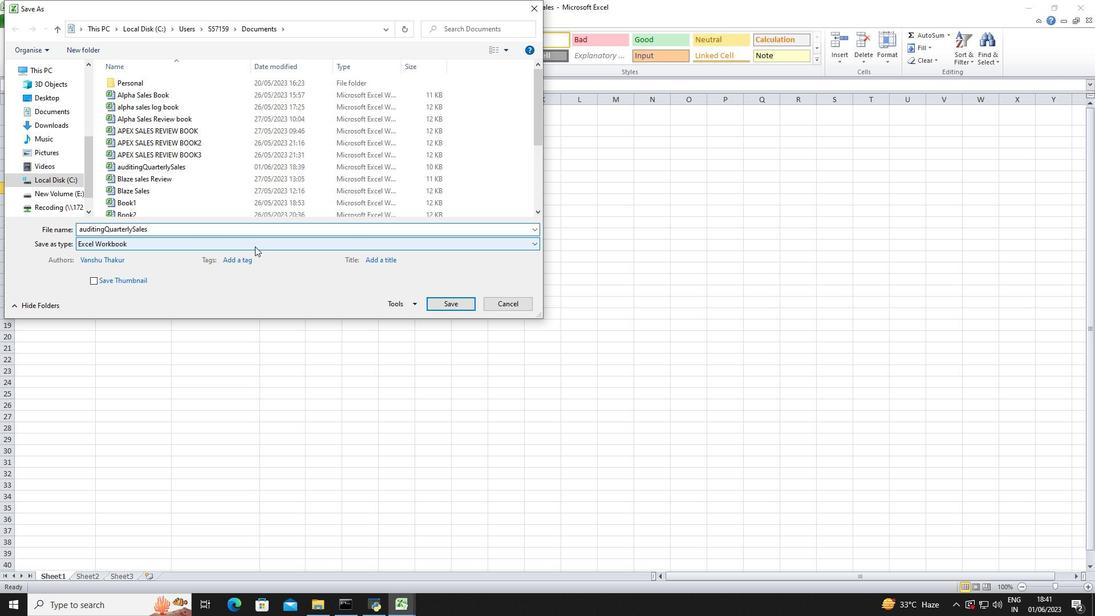 
Action: Key pressed -<Key.backspace><Key.shift_r><Key.shift_r><Key.shift_r><Key.shift_r>_<Key.shift_r>Report<Key.shift_r><Key.shift_r><Key.shift_r><Key.shift_r><Key.shift_r><Key.shift_r><Key.shift_r><Key.shift_r><Key.shift_r><Key.shift_r>_2024
Screenshot: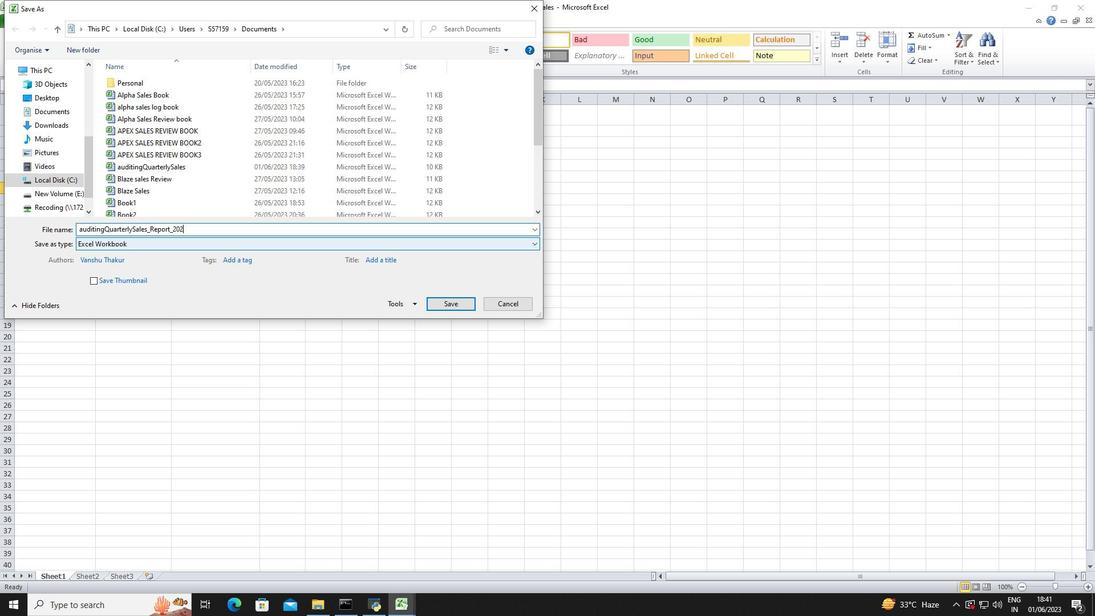 
Action: Mouse moved to (450, 305)
Screenshot: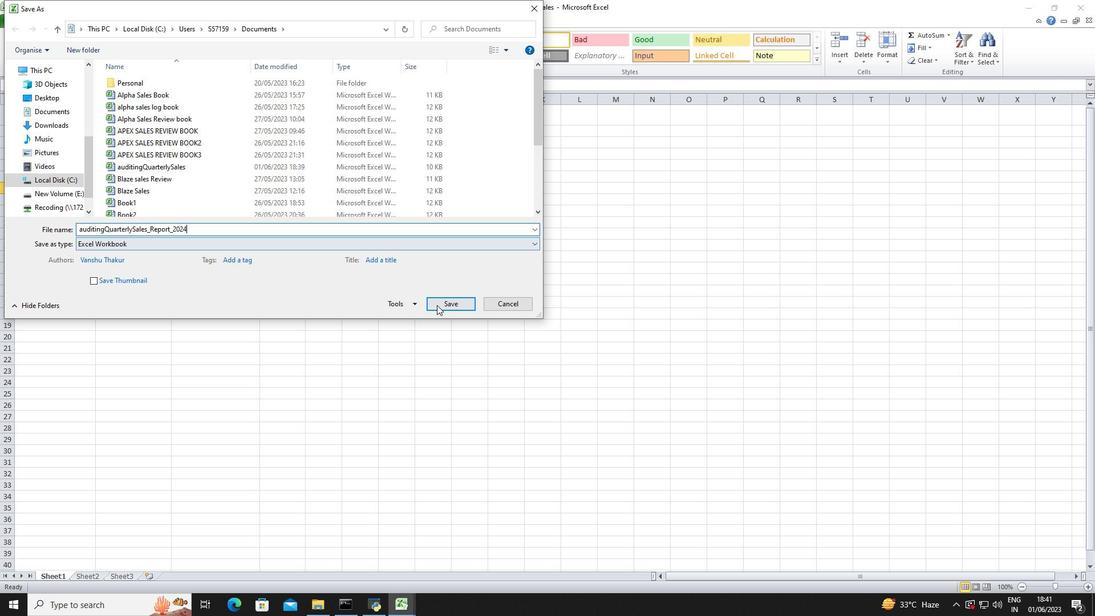 
Action: Mouse pressed left at (450, 305)
Screenshot: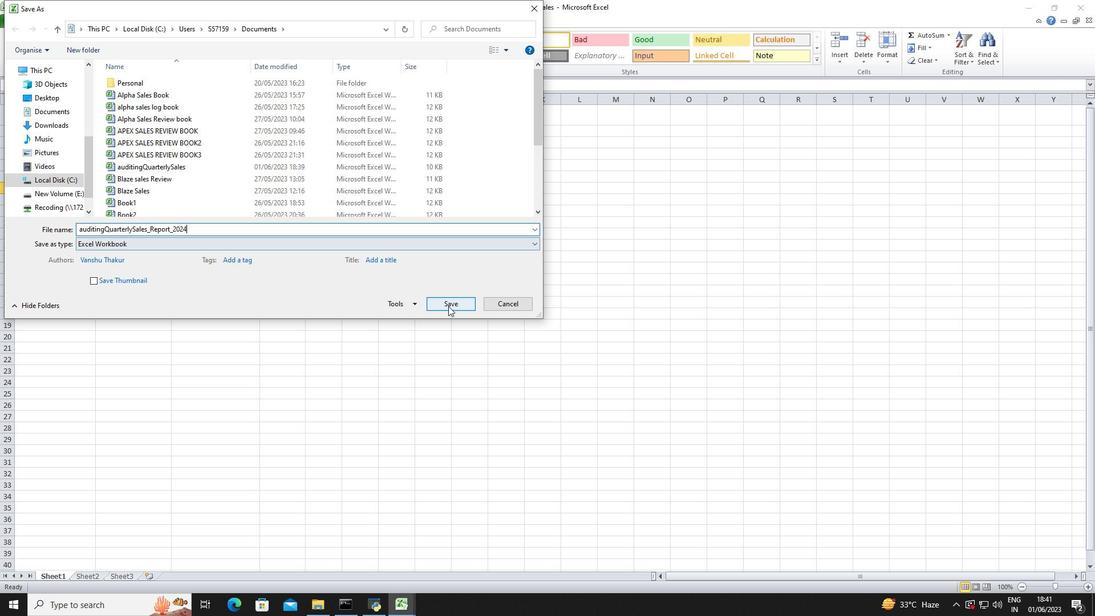 
Action: Mouse moved to (95, 205)
Screenshot: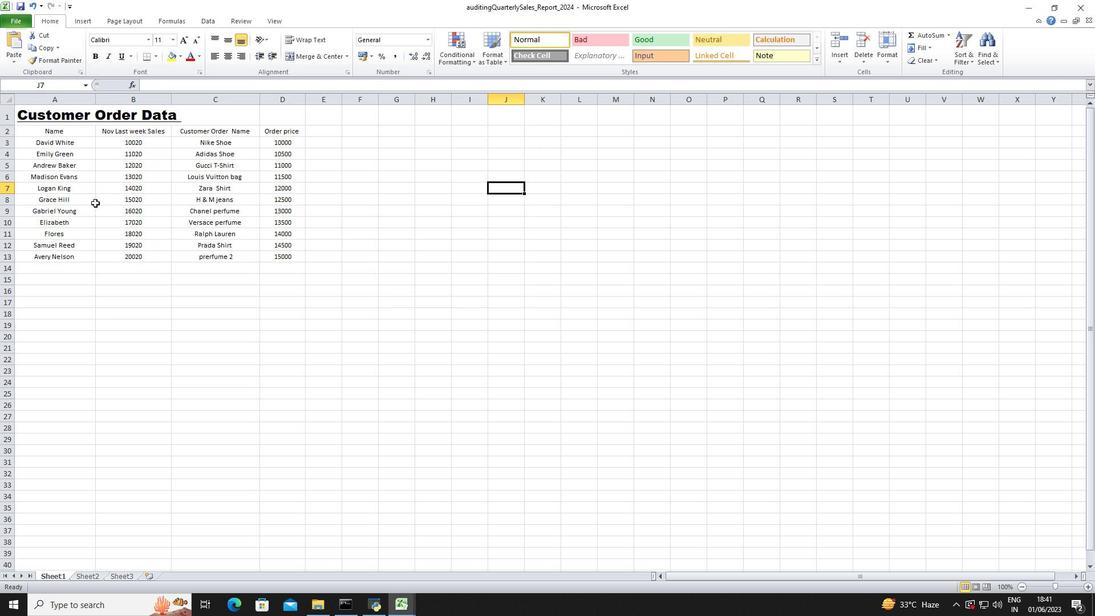 
